 Task: For heading Arial with bold.  font size for heading22,  'Change the font style of data to'Arial Narrow.  and font size to 14,  Change the alignment of both headline & data to Align middle.  In the sheet  auditingDailySales_Analysis
Action: Mouse moved to (162, 178)
Screenshot: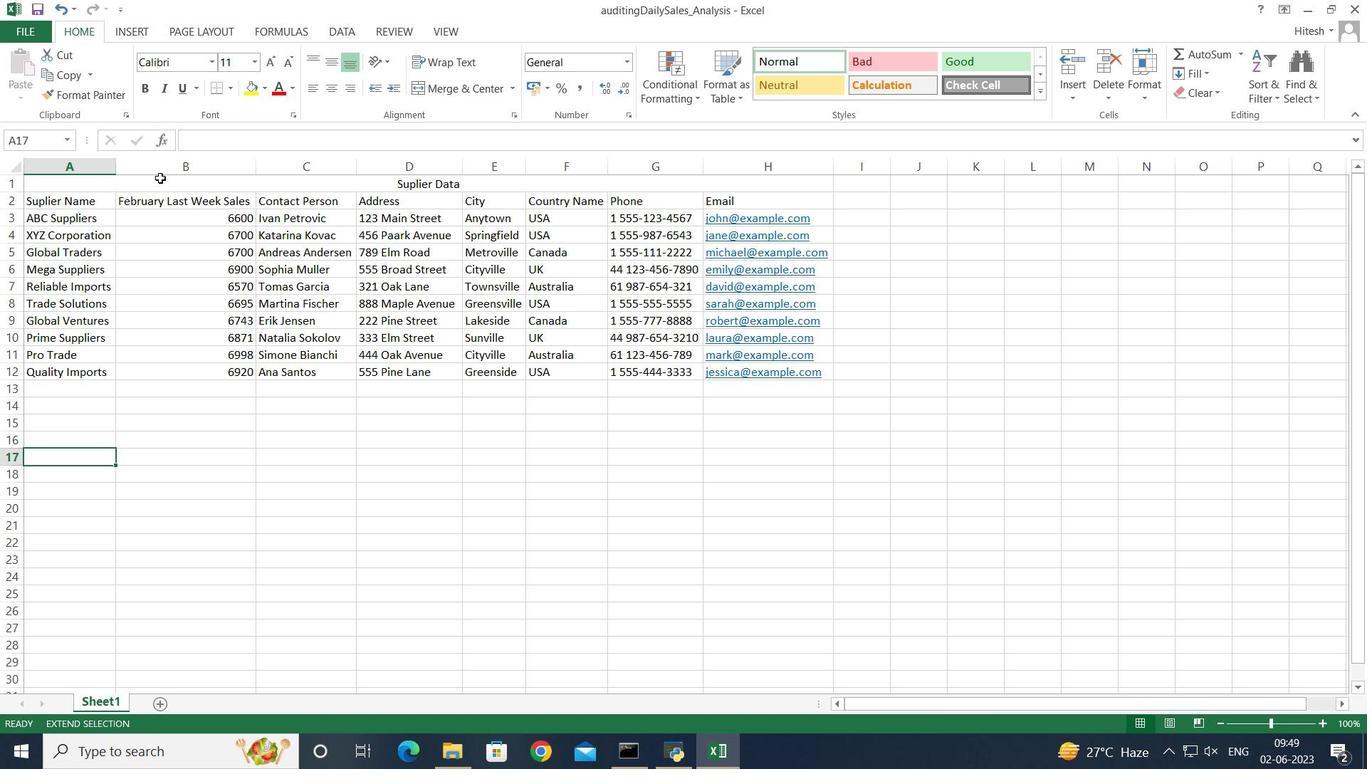 
Action: Mouse pressed left at (162, 178)
Screenshot: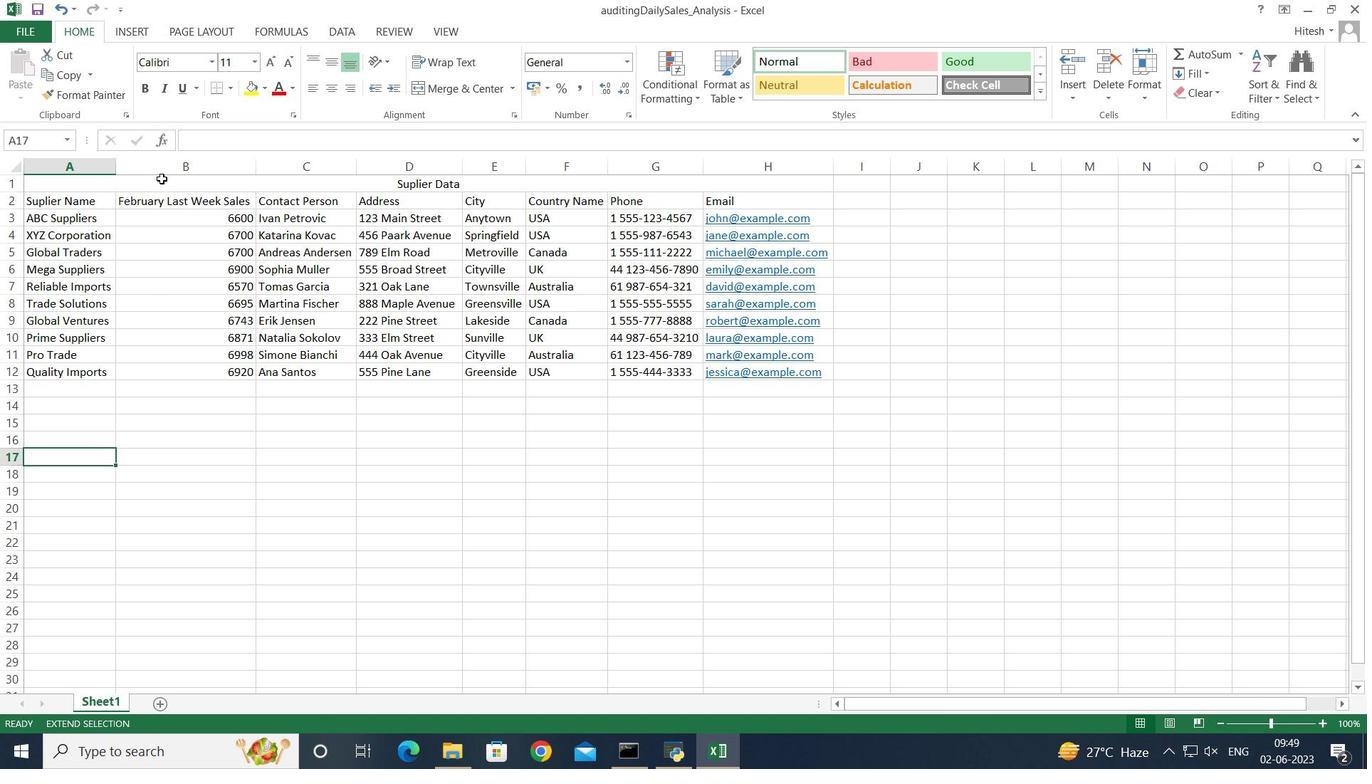 
Action: Mouse moved to (71, 463)
Screenshot: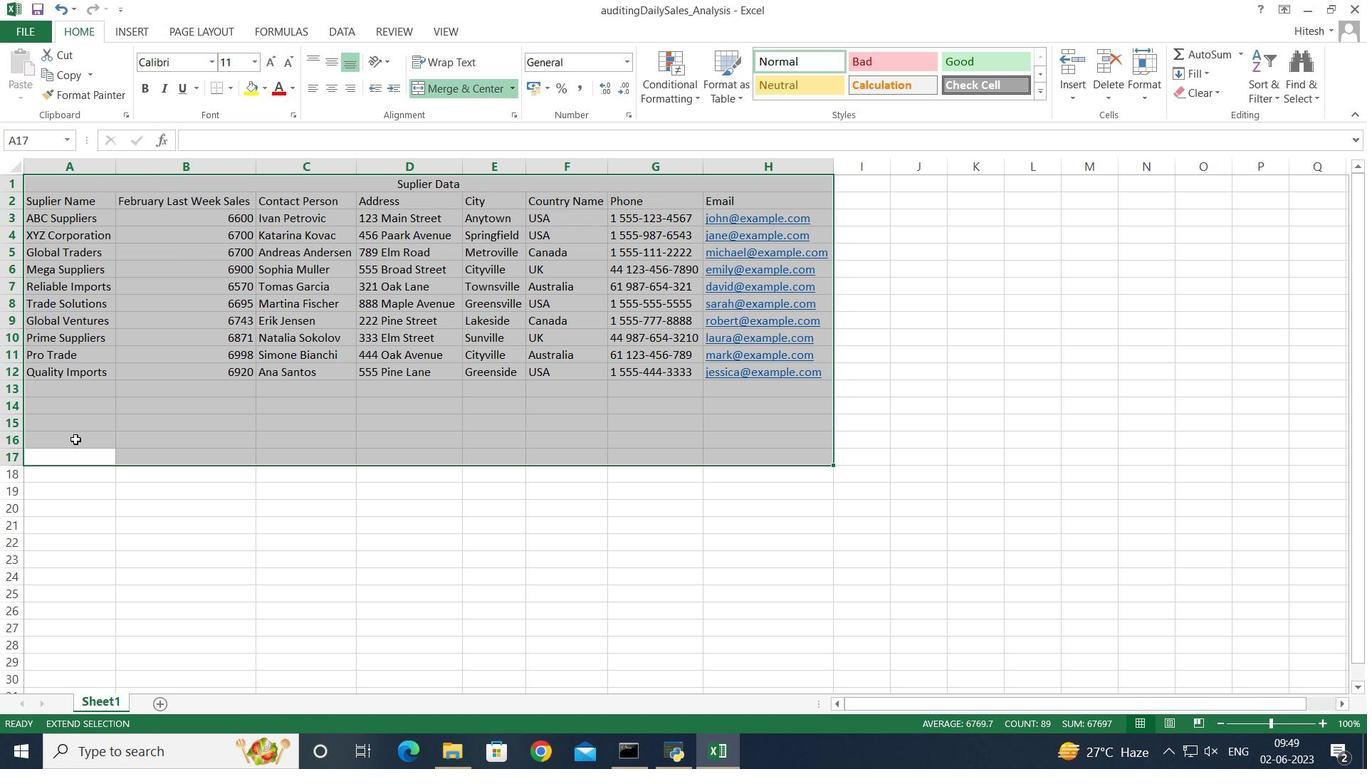 
Action: Mouse pressed left at (71, 463)
Screenshot: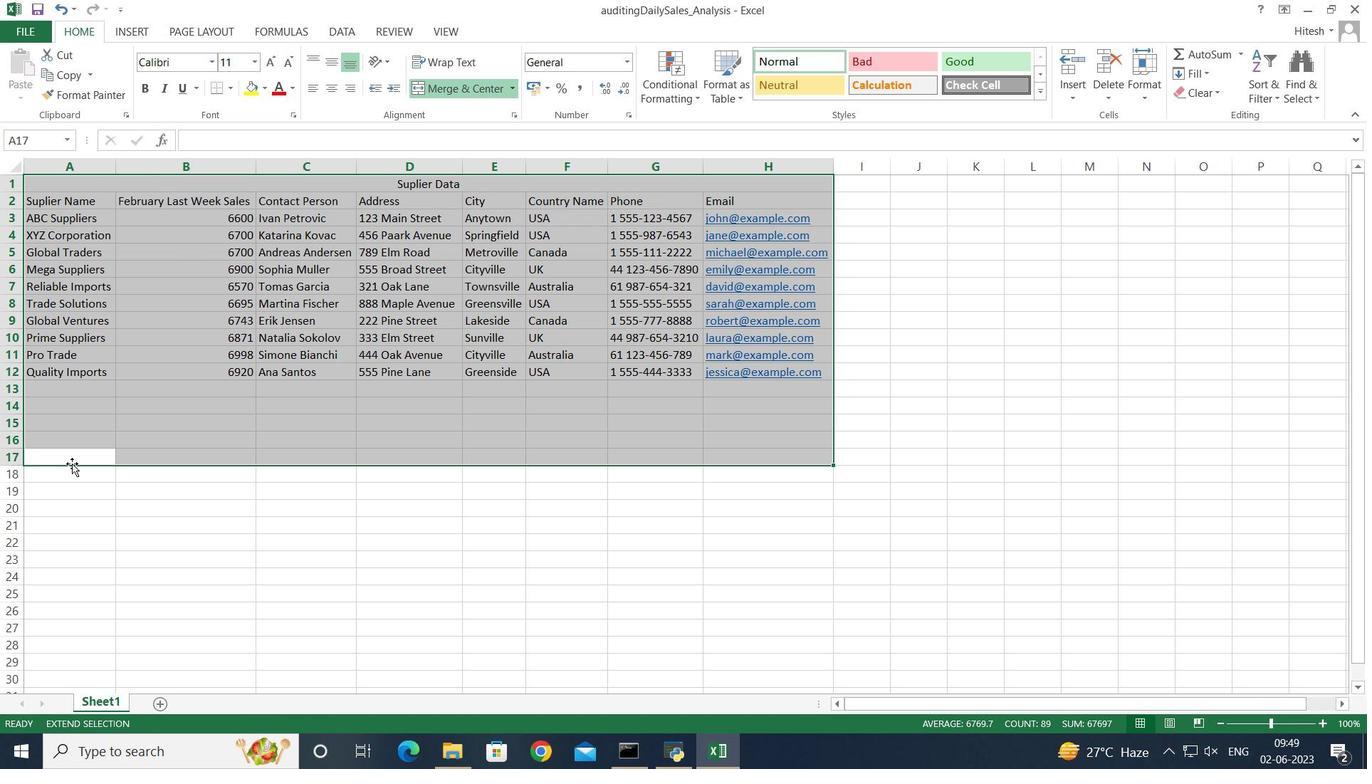 
Action: Key pressed p<Key.backspace>
Screenshot: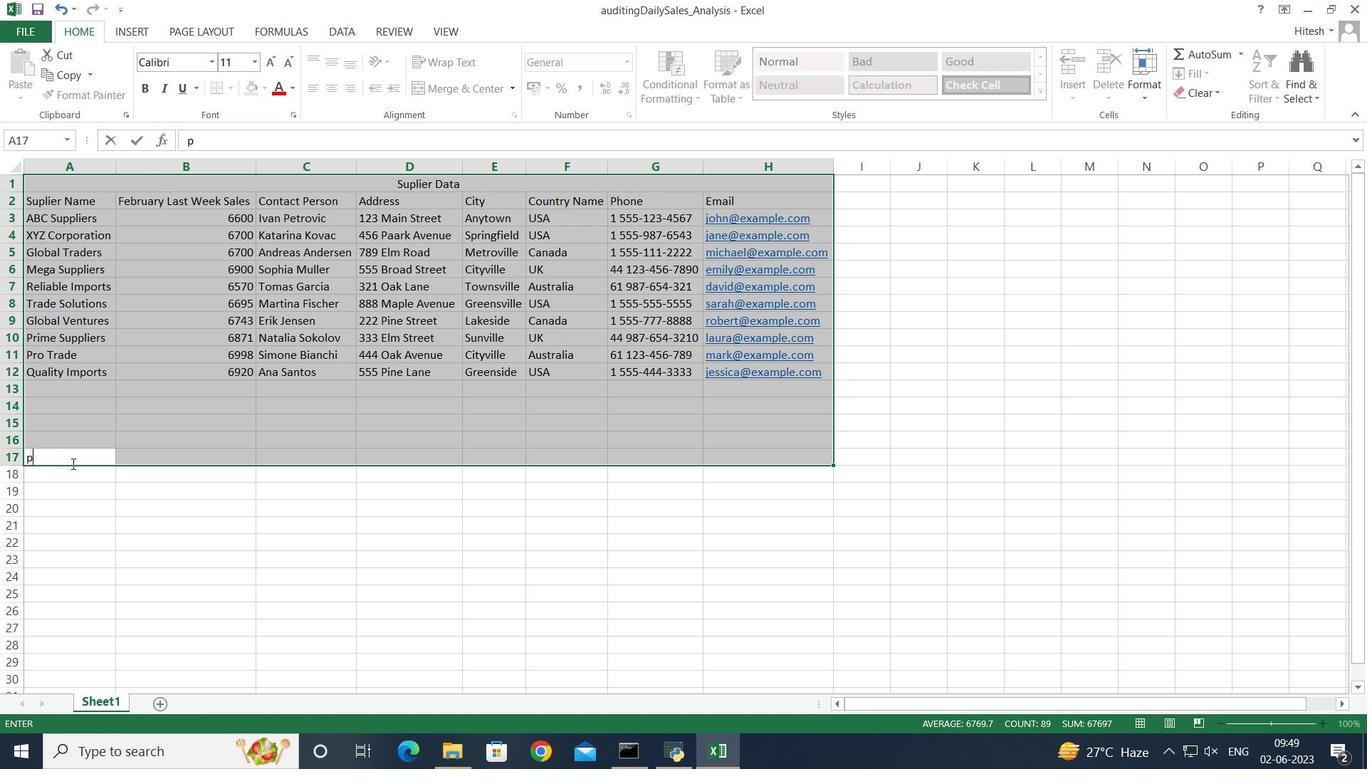 
Action: Mouse moved to (116, 524)
Screenshot: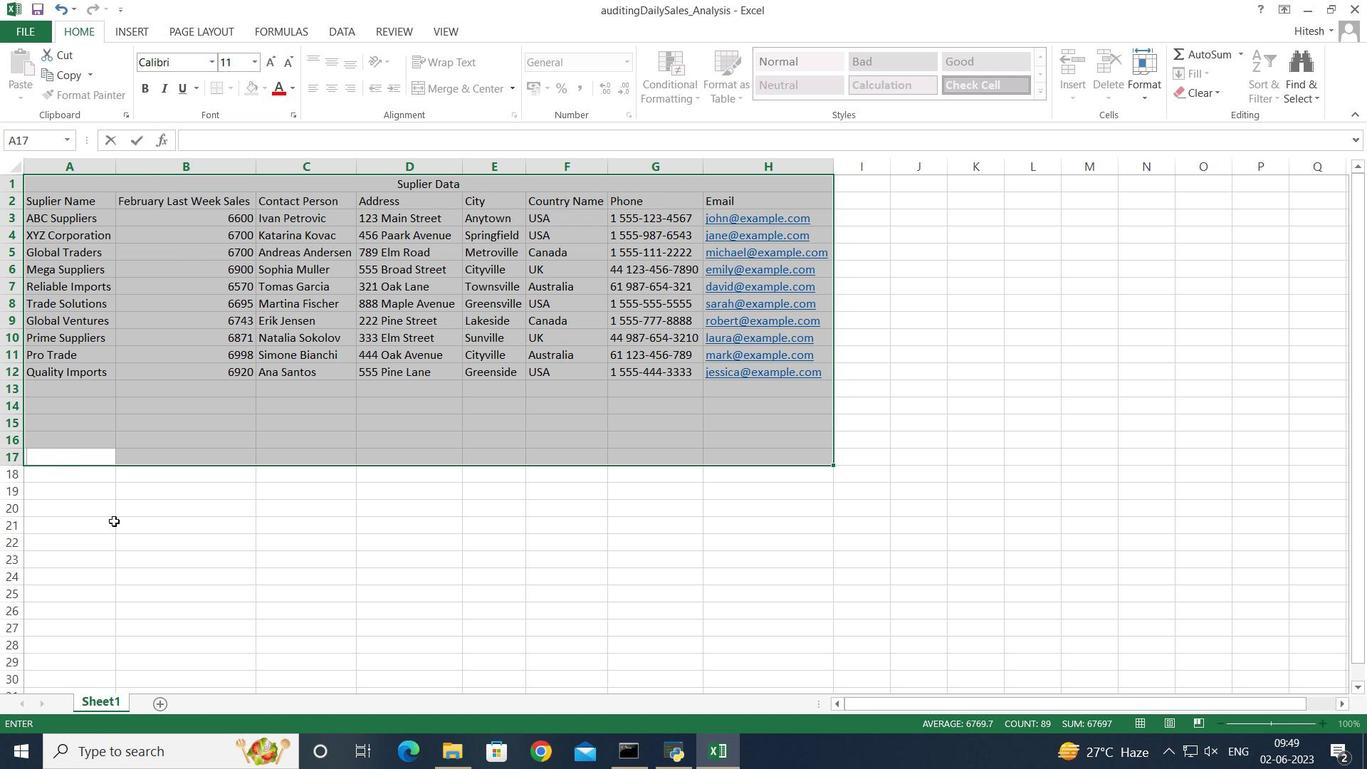 
Action: Mouse pressed left at (116, 524)
Screenshot: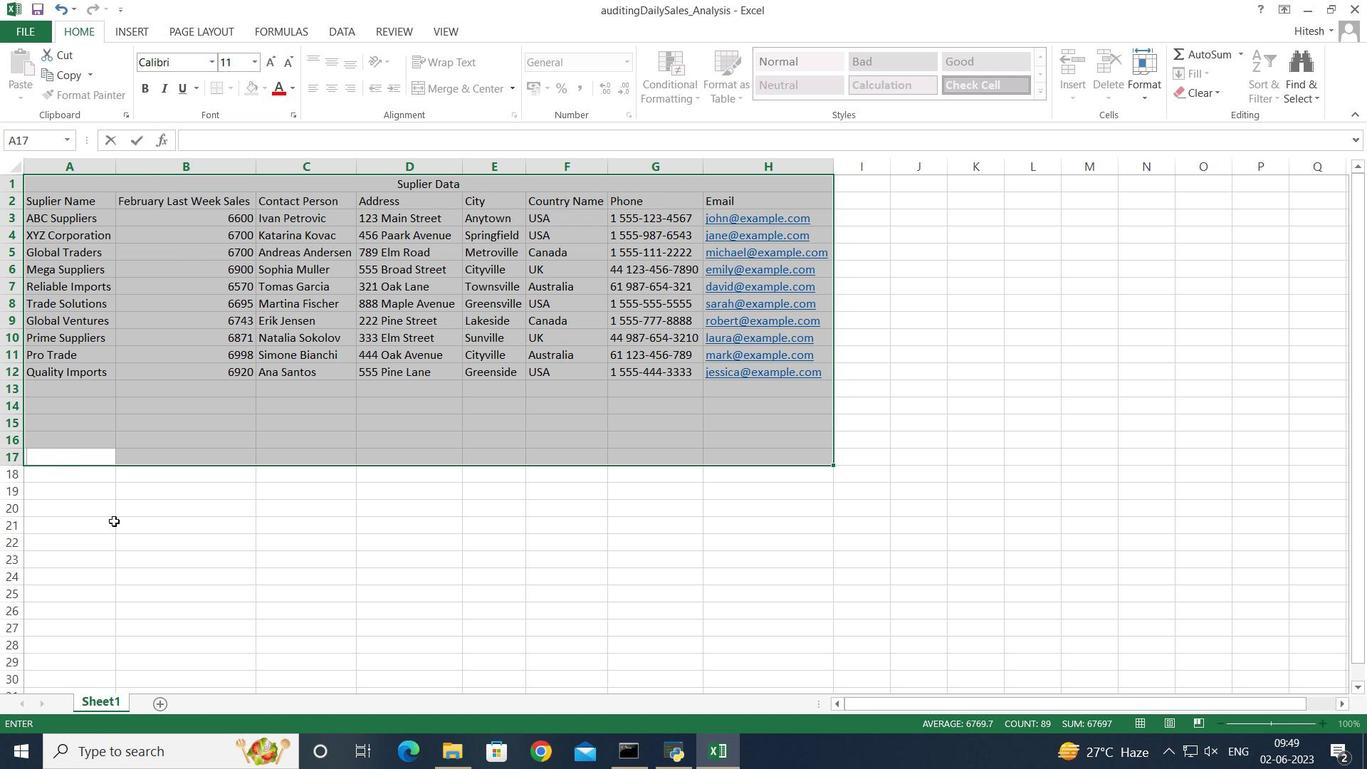 
Action: Mouse moved to (136, 421)
Screenshot: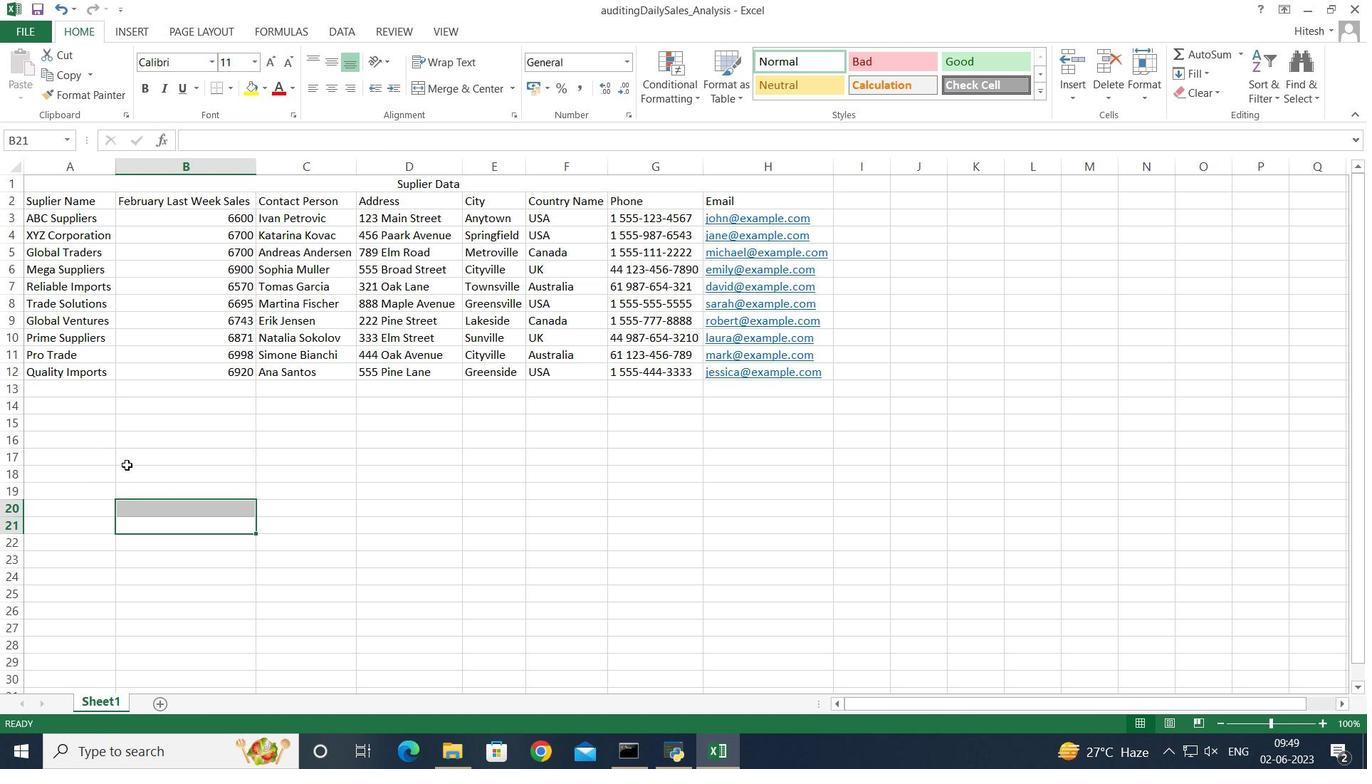 
Action: Mouse pressed left at (136, 421)
Screenshot: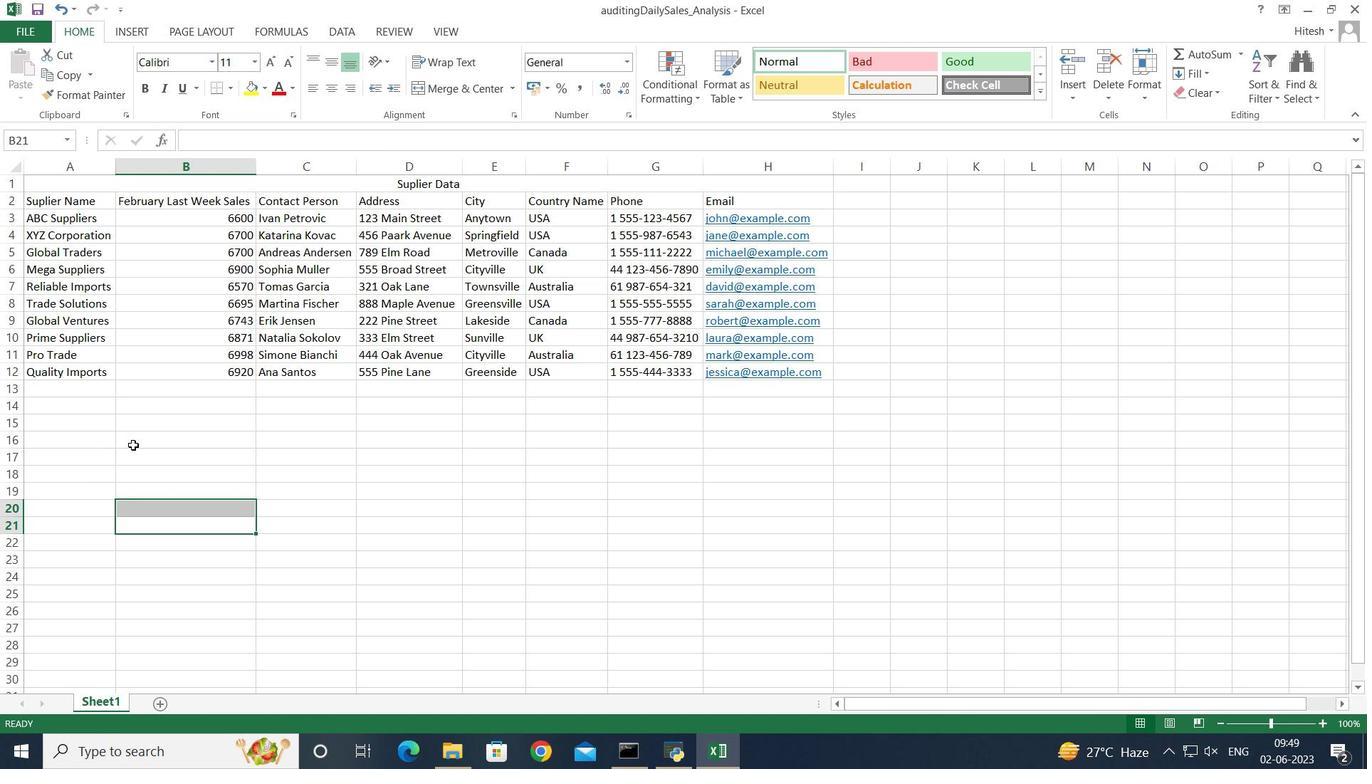 
Action: Mouse moved to (113, 185)
Screenshot: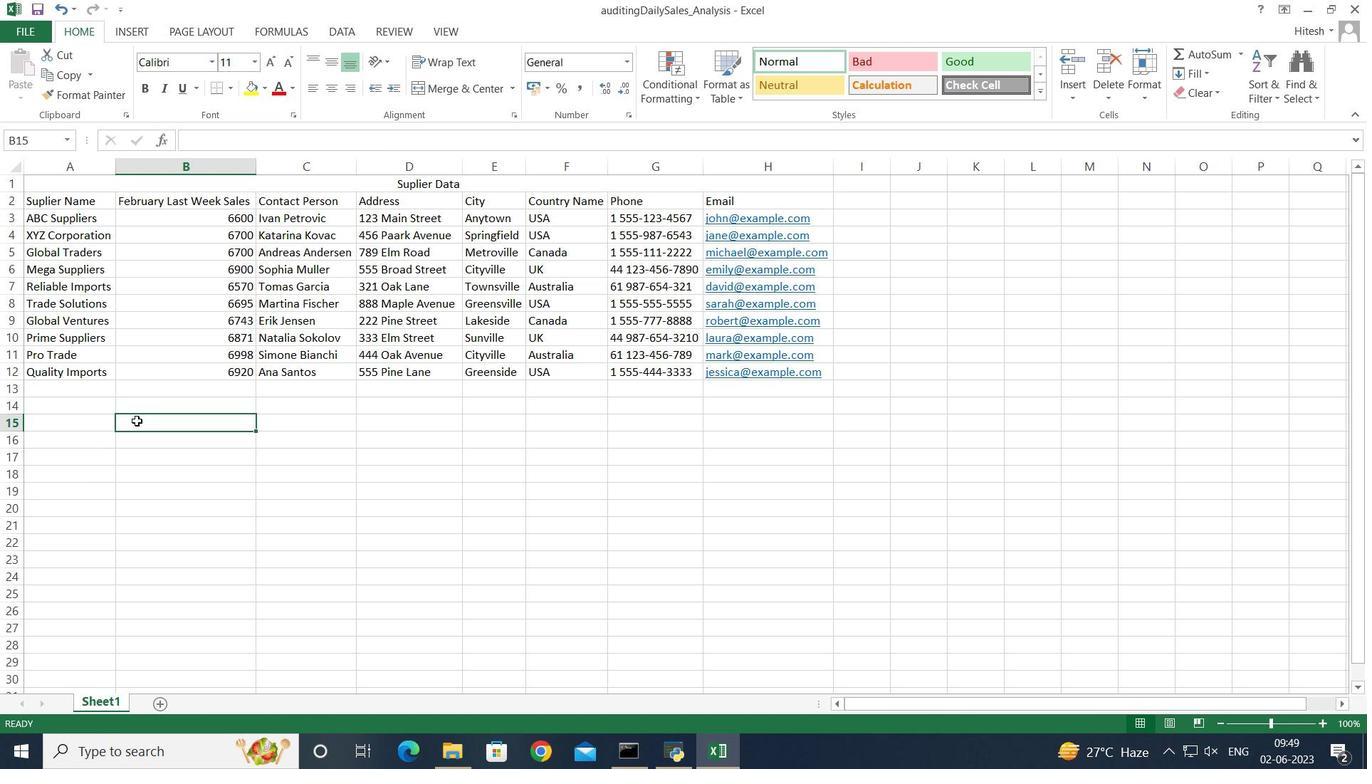 
Action: Mouse pressed left at (113, 185)
Screenshot: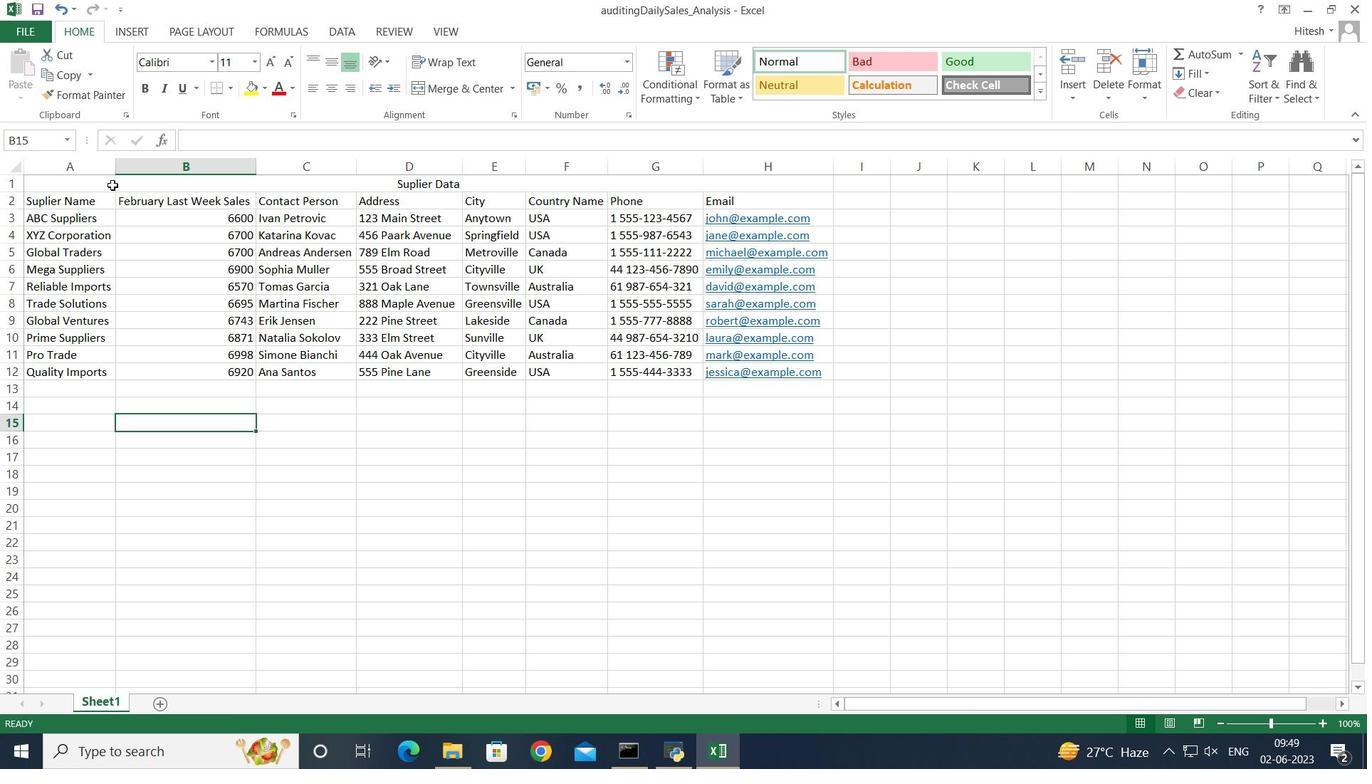 
Action: Mouse moved to (211, 61)
Screenshot: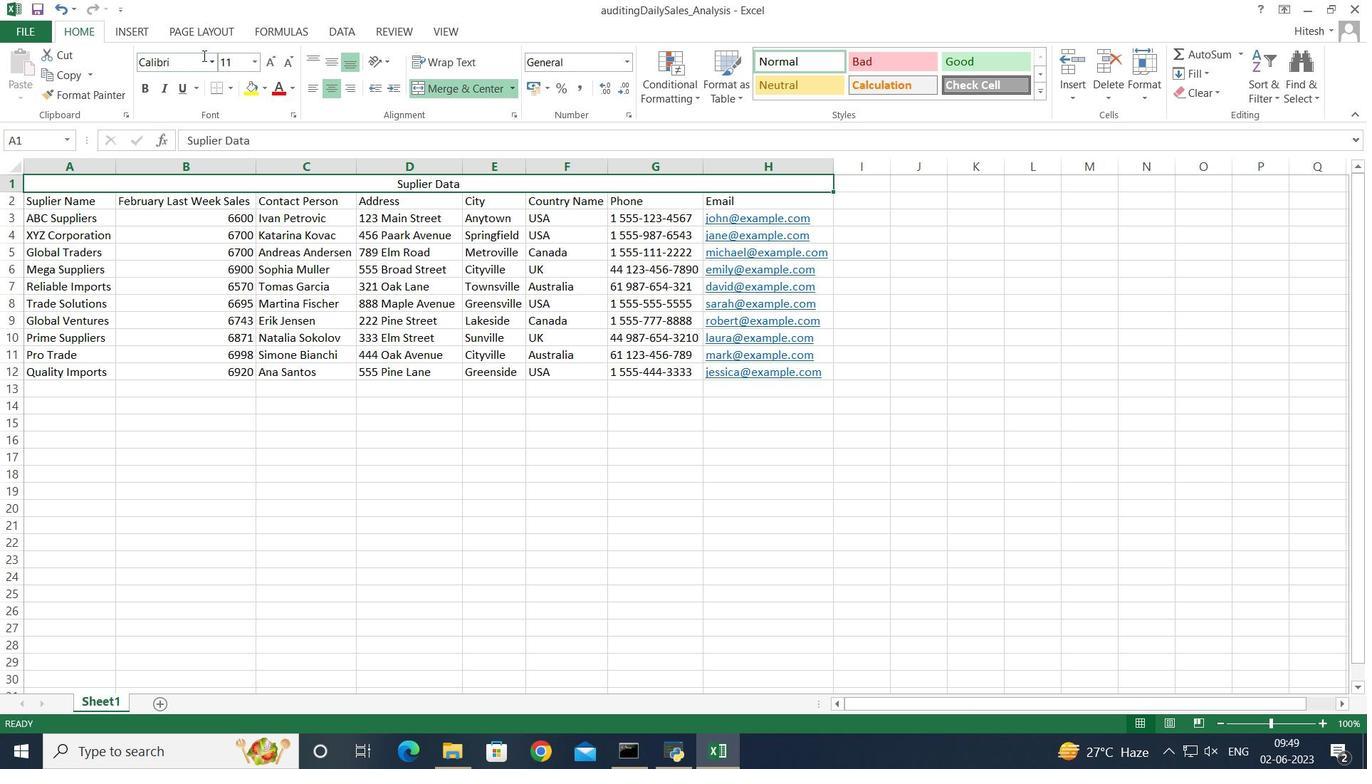 
Action: Mouse pressed left at (211, 61)
Screenshot: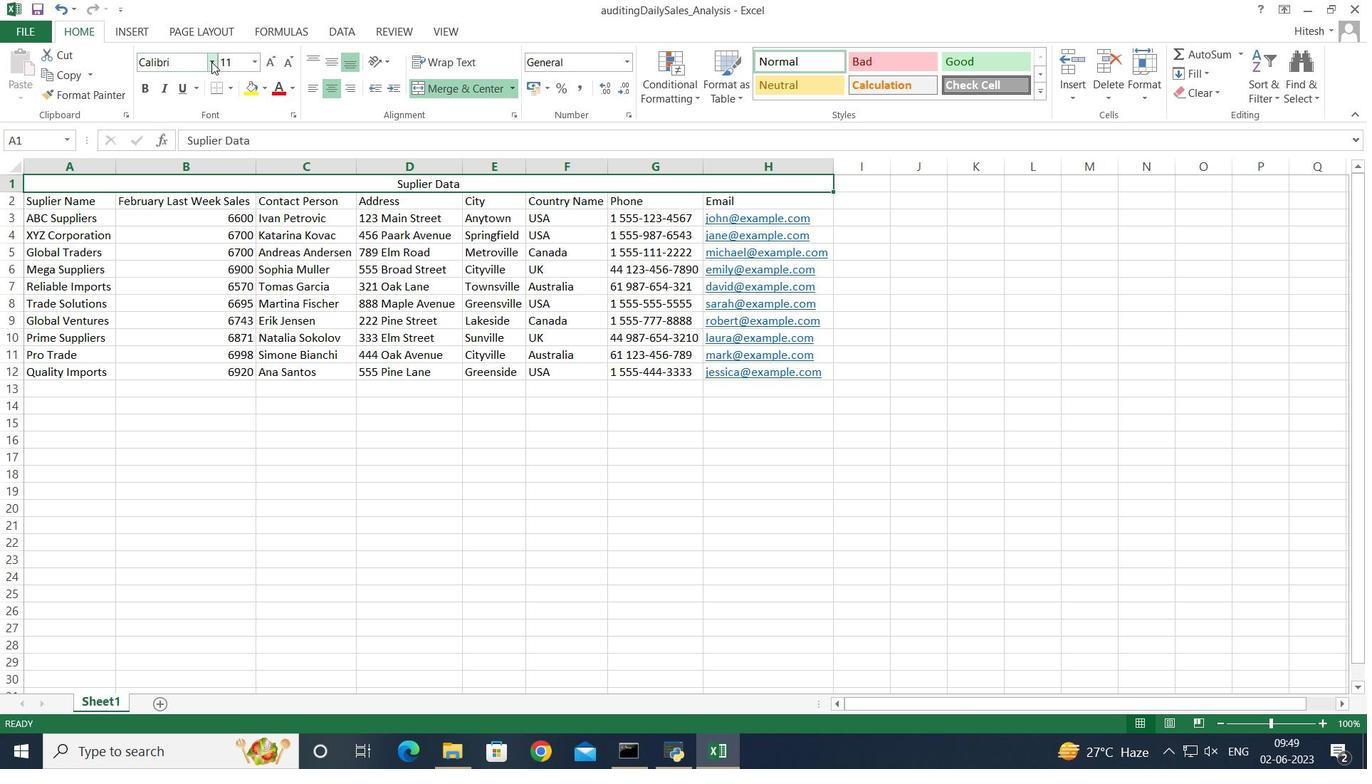 
Action: Mouse moved to (204, 208)
Screenshot: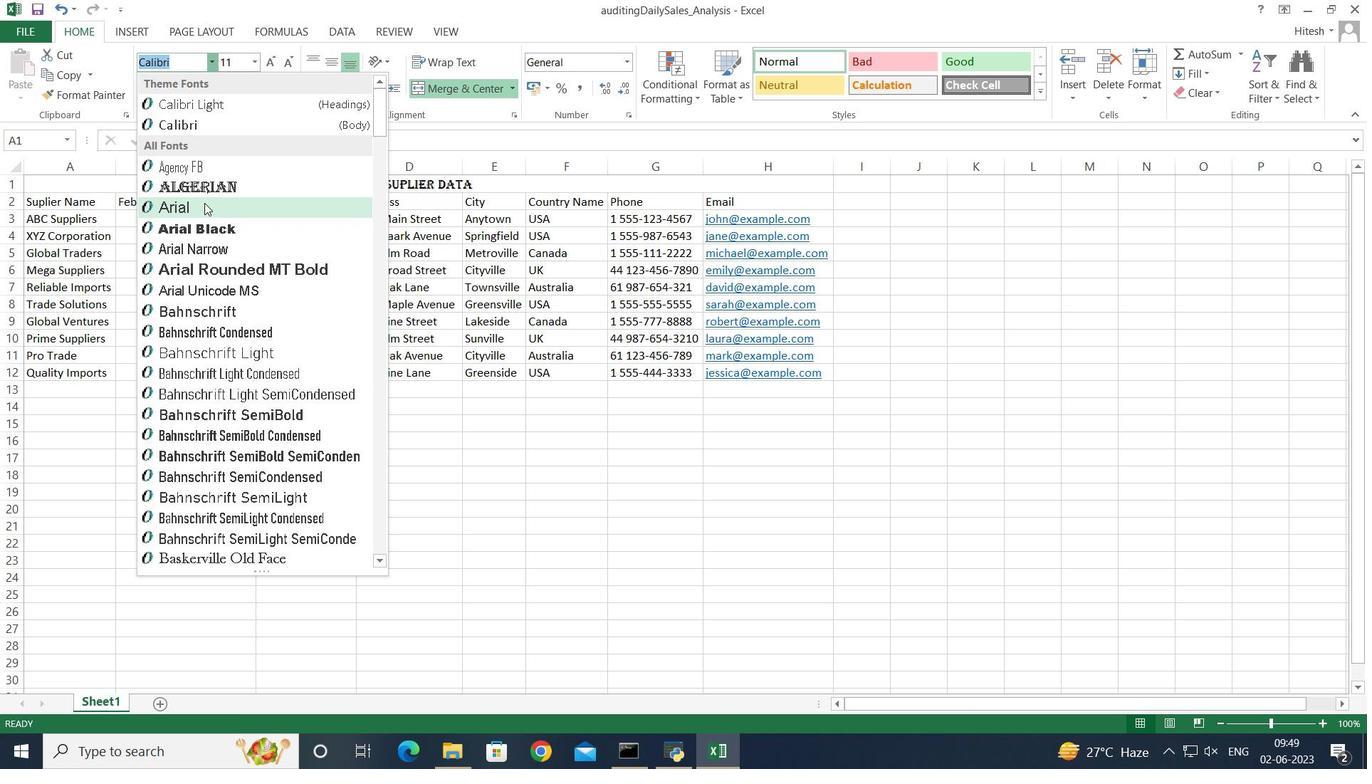
Action: Mouse pressed left at (204, 208)
Screenshot: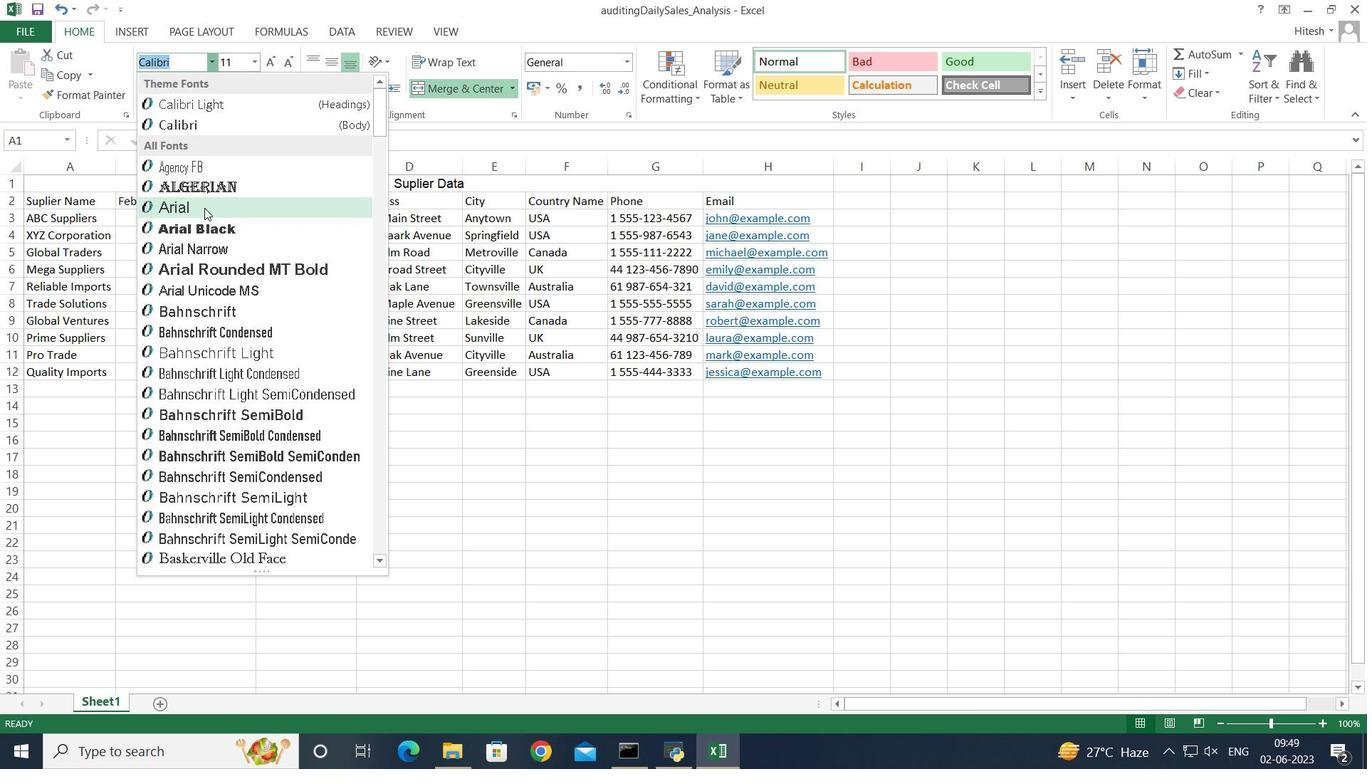 
Action: Mouse moved to (147, 85)
Screenshot: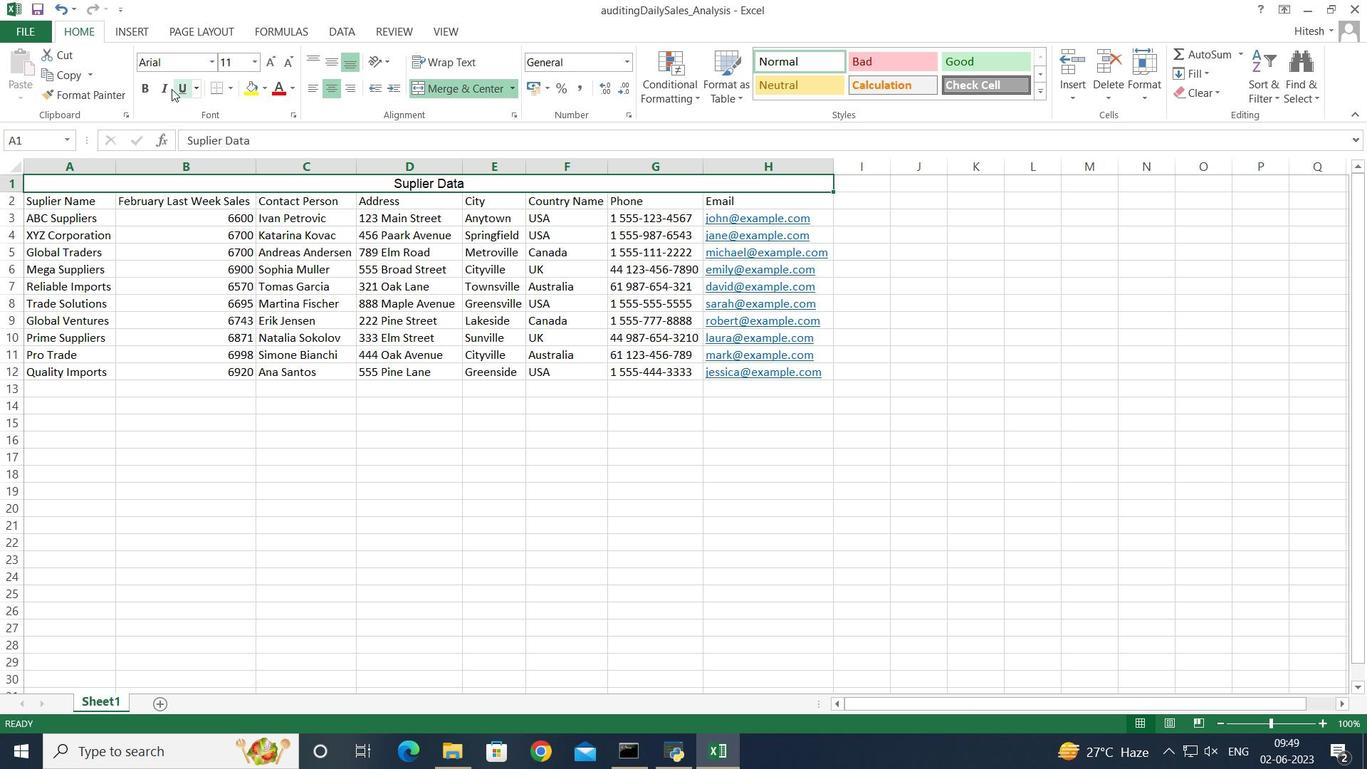 
Action: Mouse pressed left at (147, 85)
Screenshot: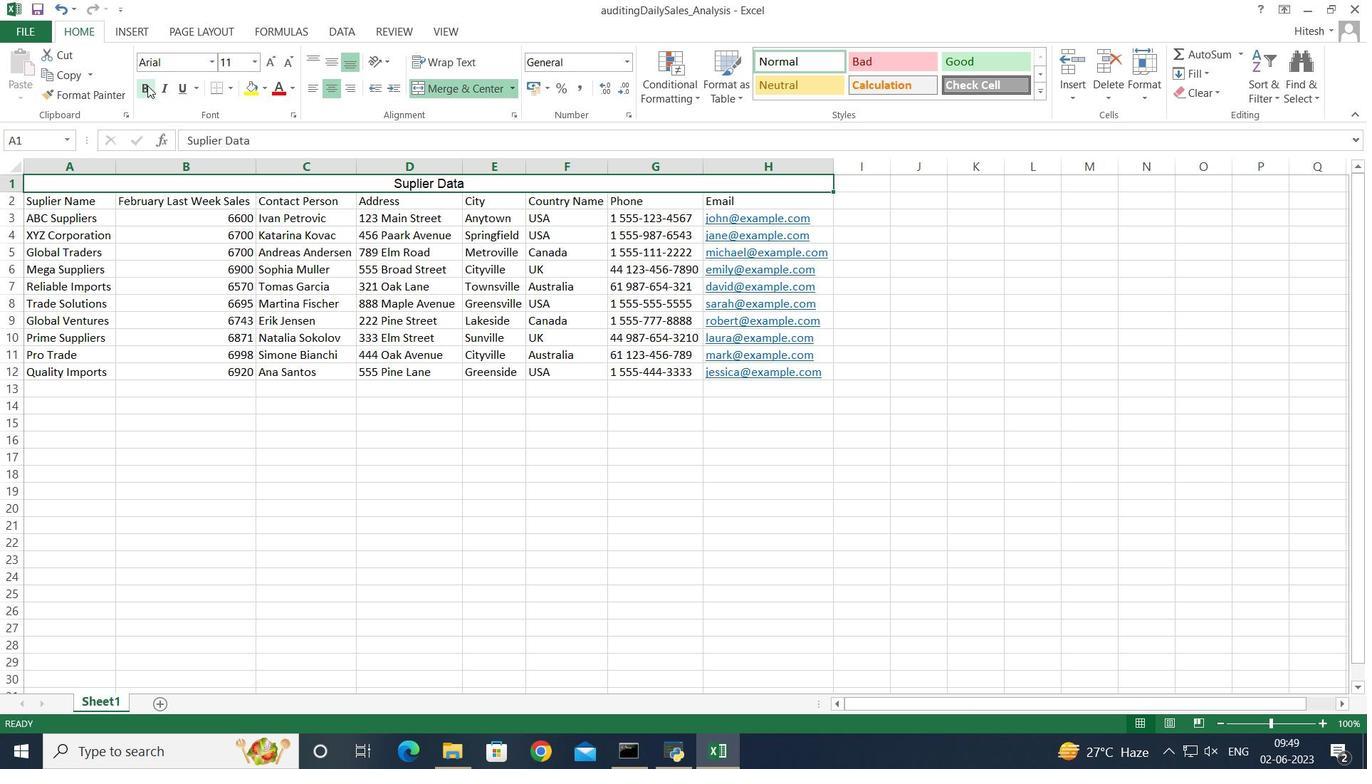 
Action: Mouse moved to (258, 64)
Screenshot: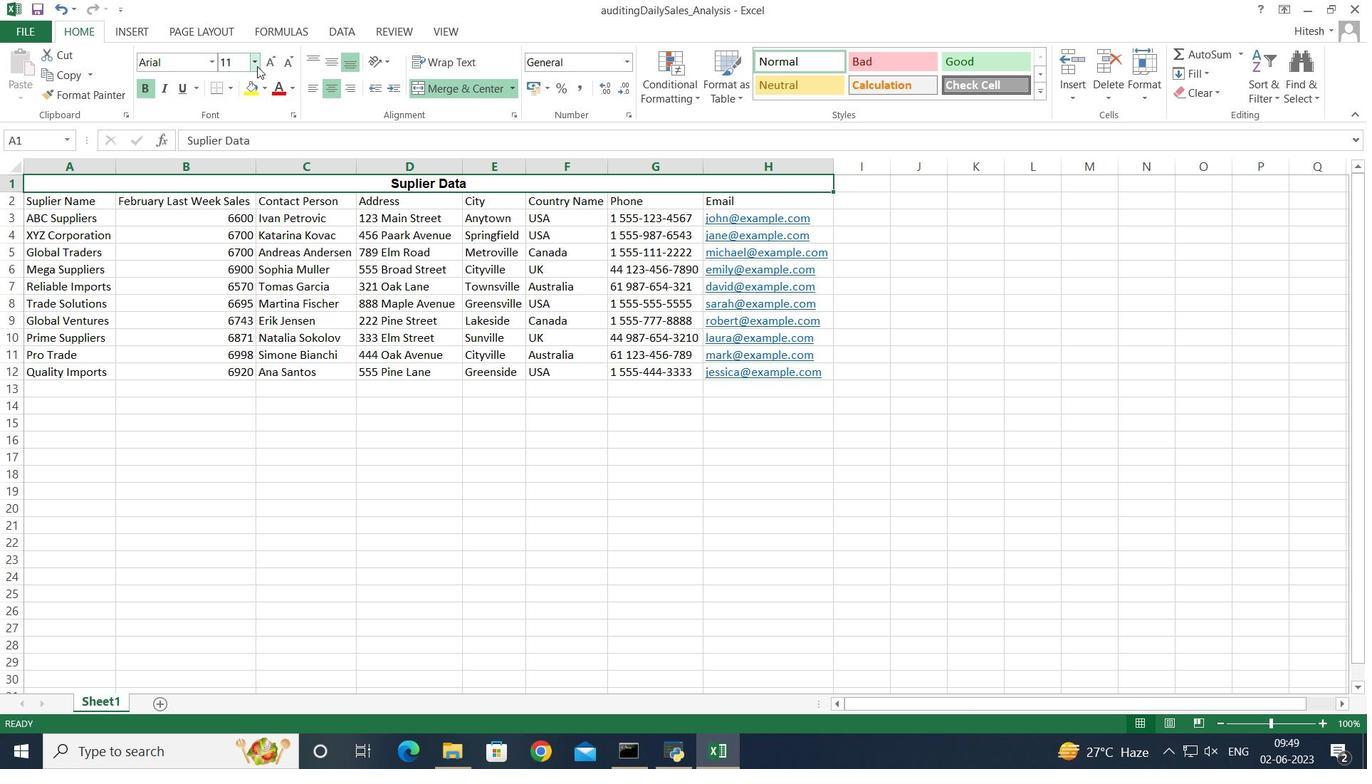 
Action: Mouse pressed left at (258, 64)
Screenshot: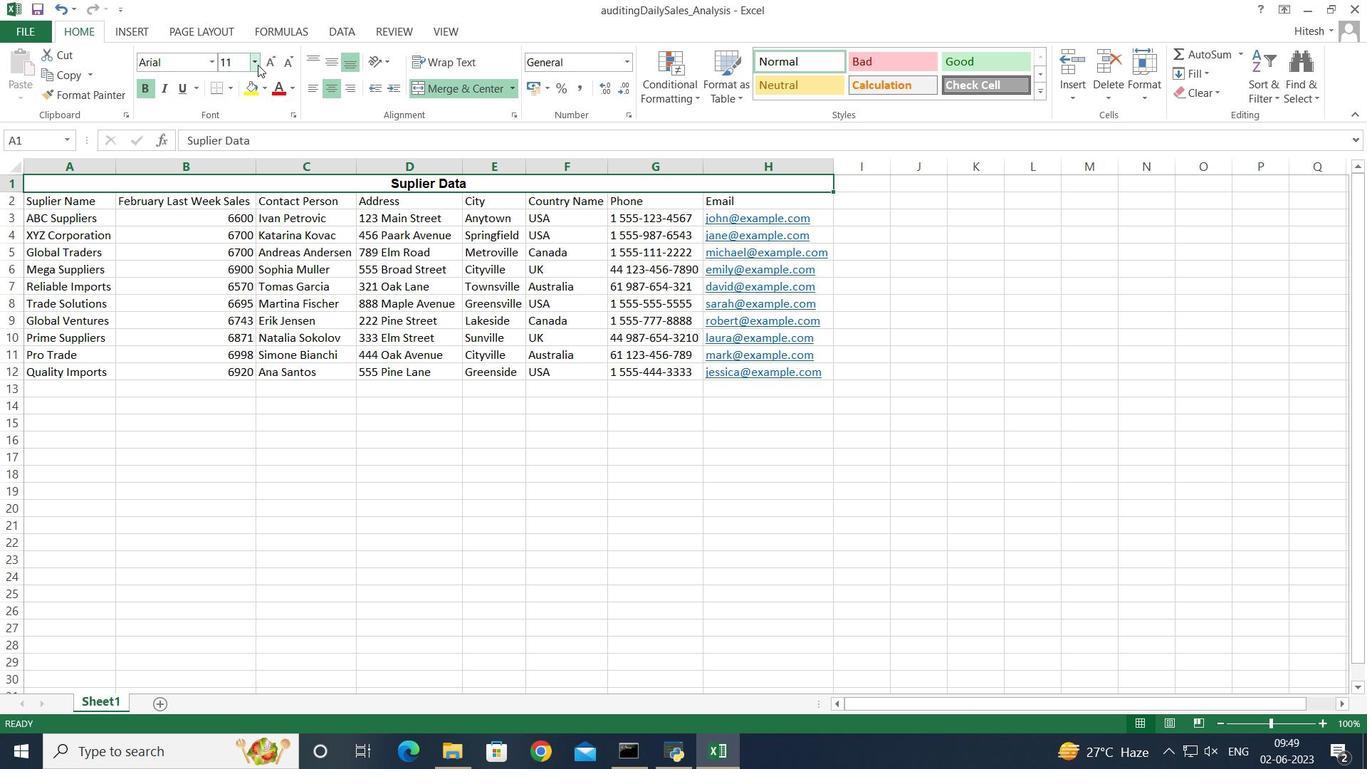 
Action: Mouse moved to (225, 228)
Screenshot: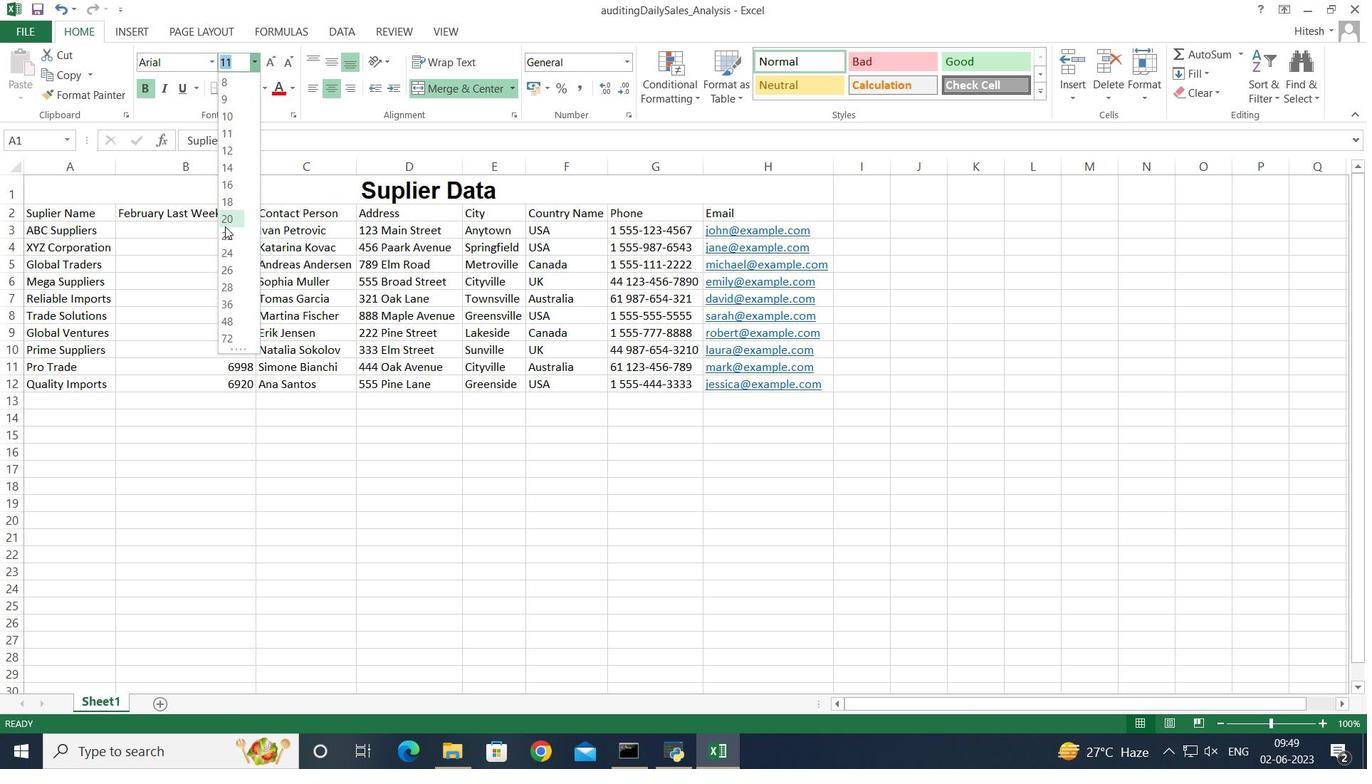 
Action: Mouse pressed left at (225, 228)
Screenshot: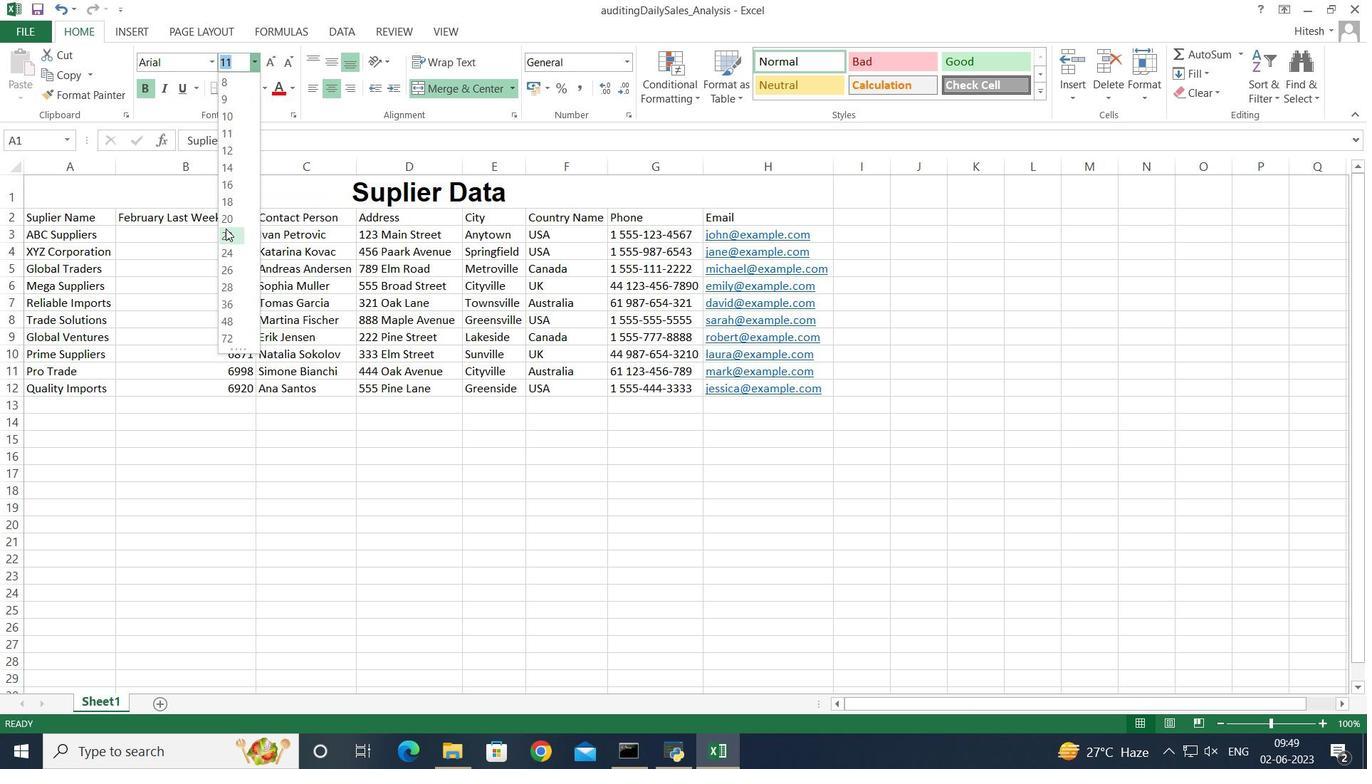 
Action: Mouse moved to (124, 420)
Screenshot: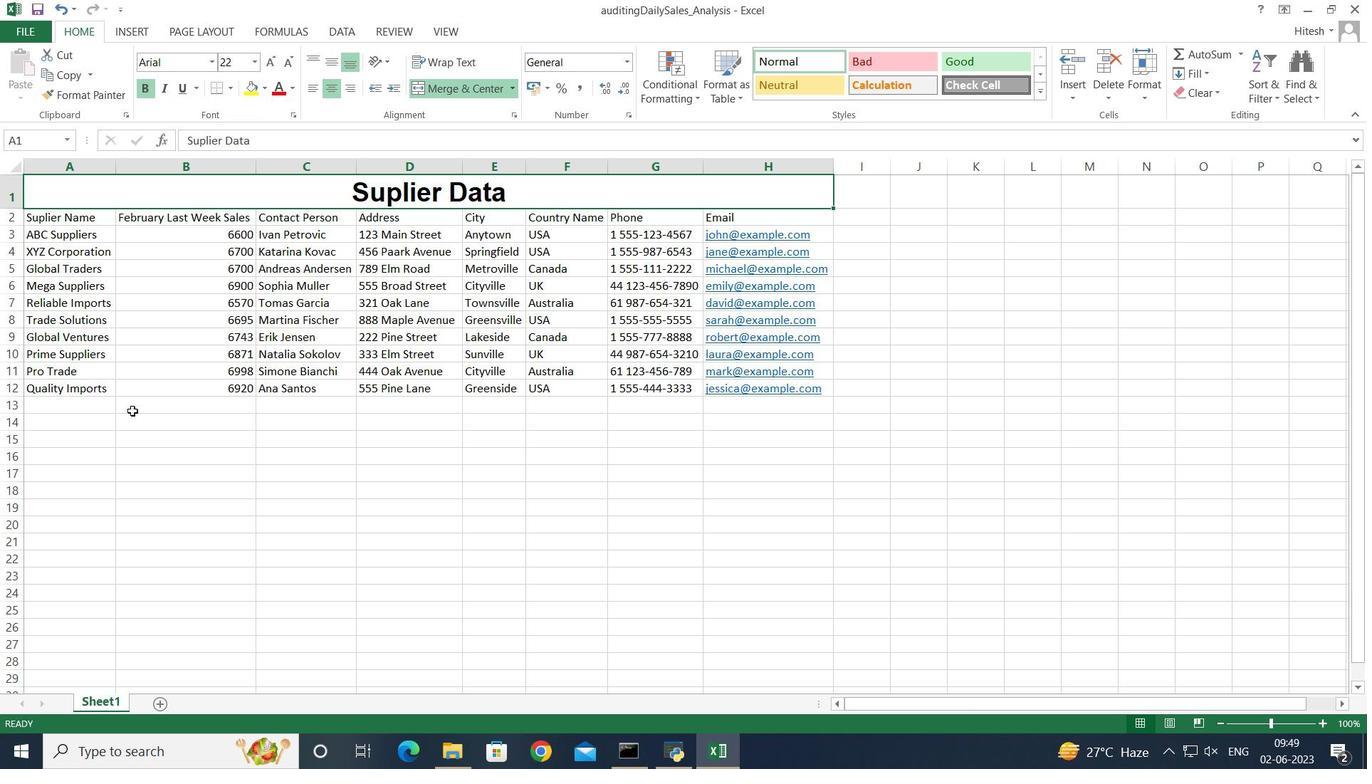 
Action: Mouse pressed left at (124, 420)
Screenshot: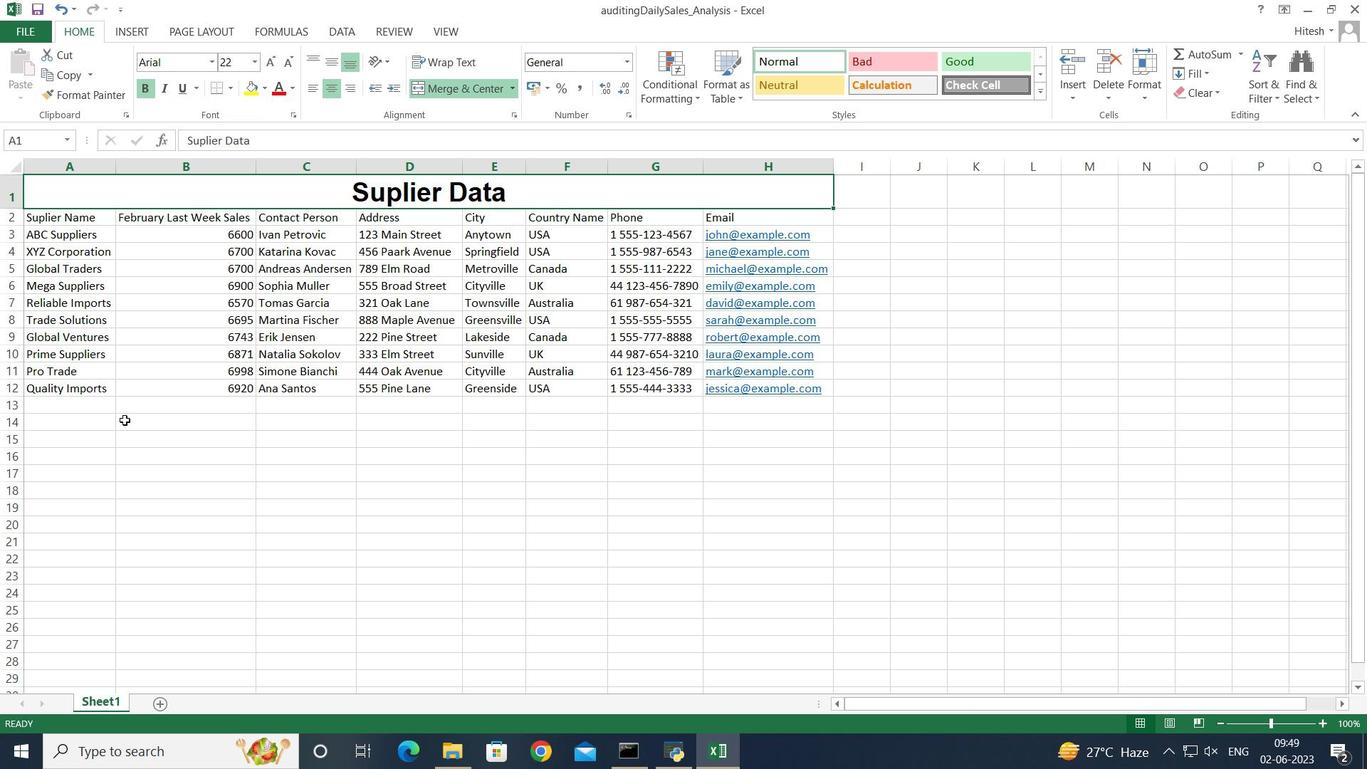 
Action: Mouse moved to (75, 219)
Screenshot: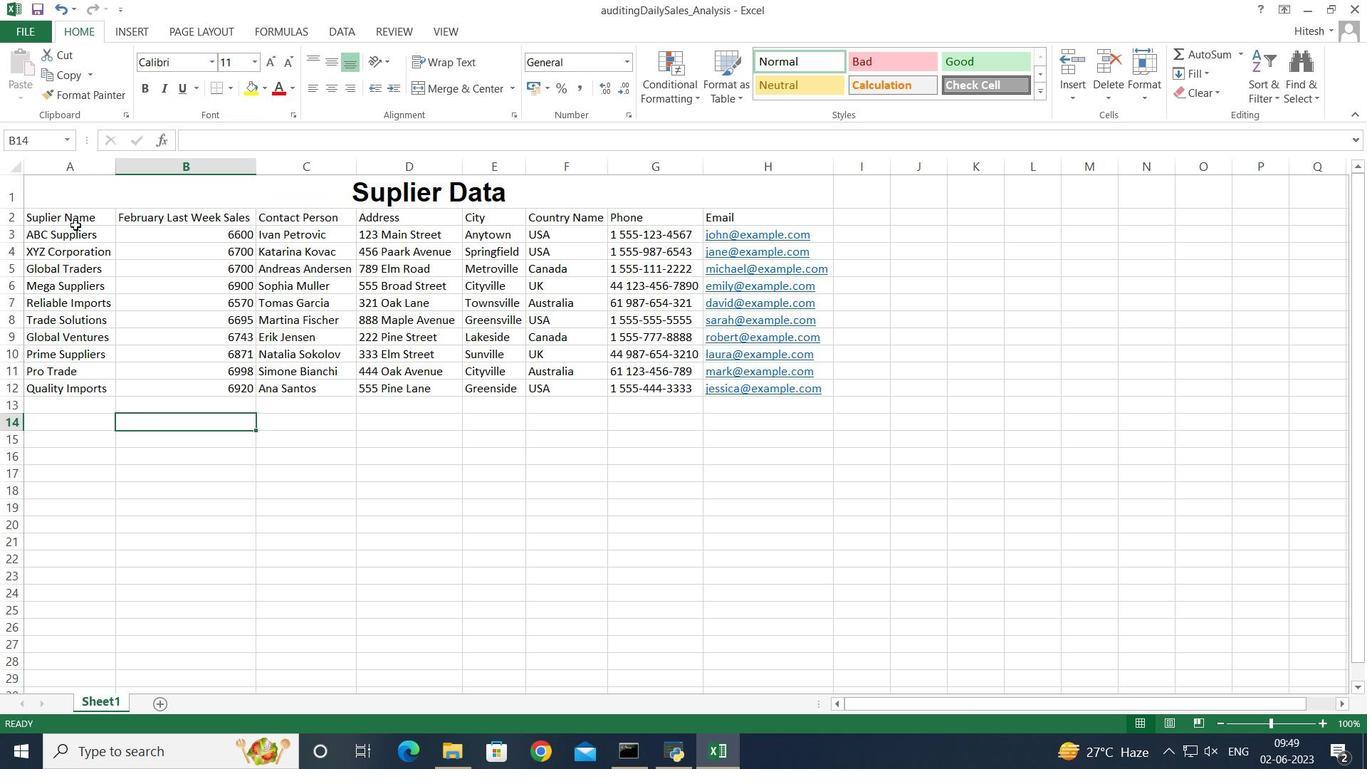 
Action: Mouse pressed left at (75, 219)
Screenshot: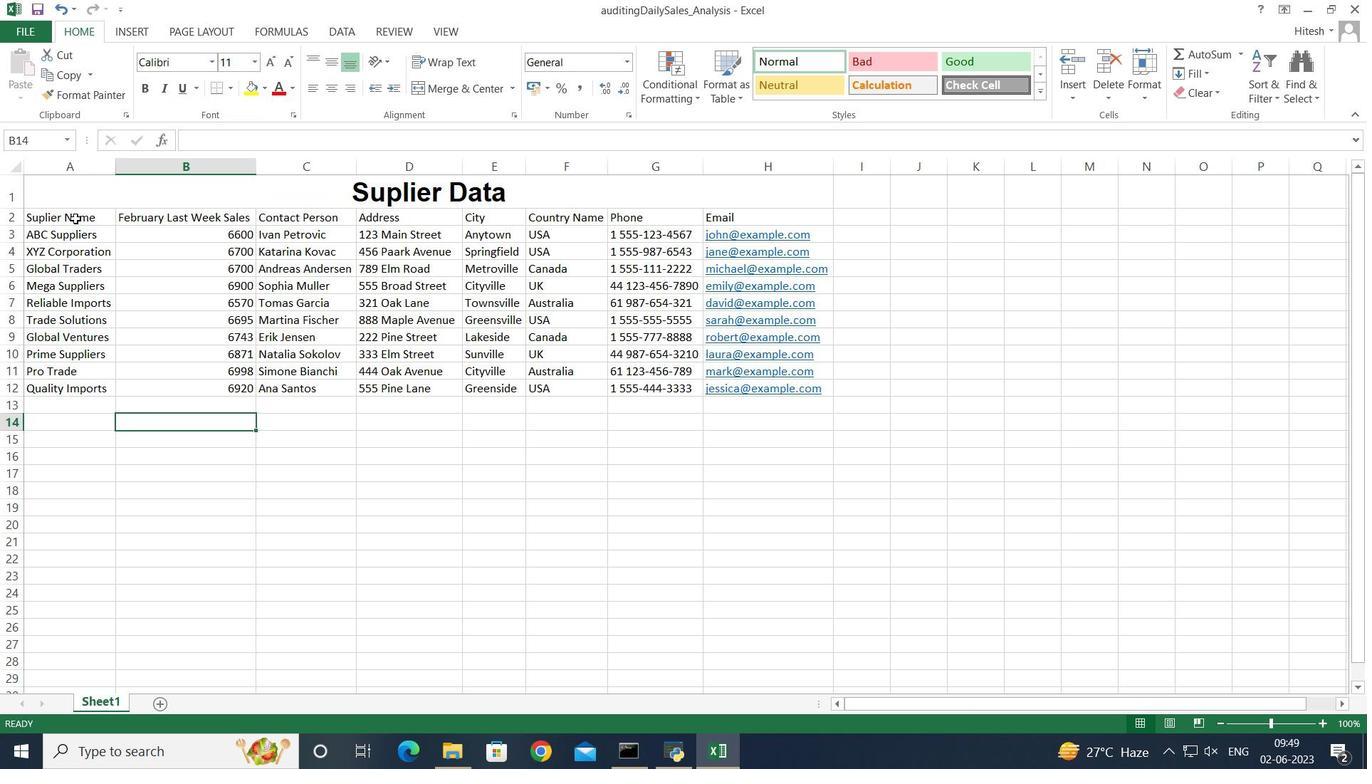 
Action: Key pressed <Key.shift><Key.right><Key.right><Key.right><Key.right><Key.right><Key.right><Key.right><Key.down><Key.down><Key.down><Key.down><Key.down><Key.down><Key.down><Key.down><Key.down><Key.down>
Screenshot: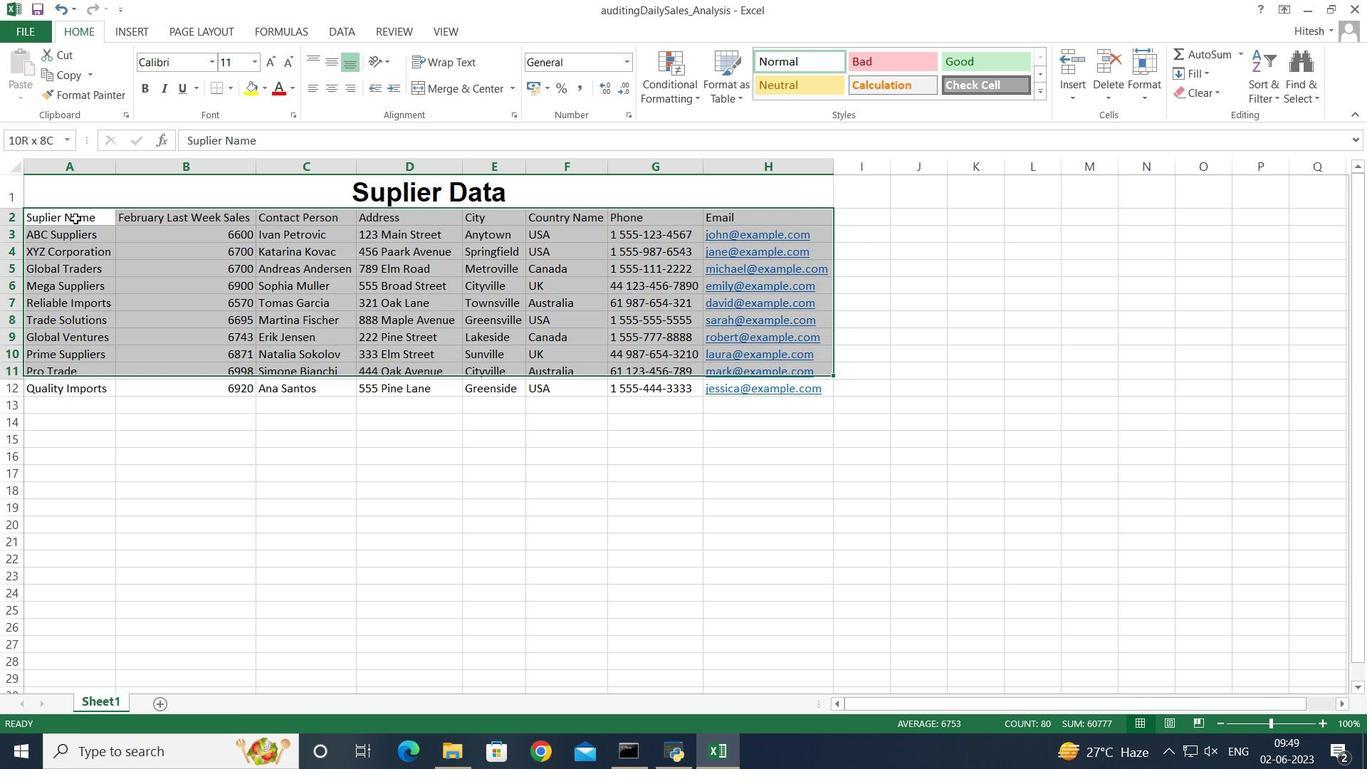
Action: Mouse moved to (207, 64)
Screenshot: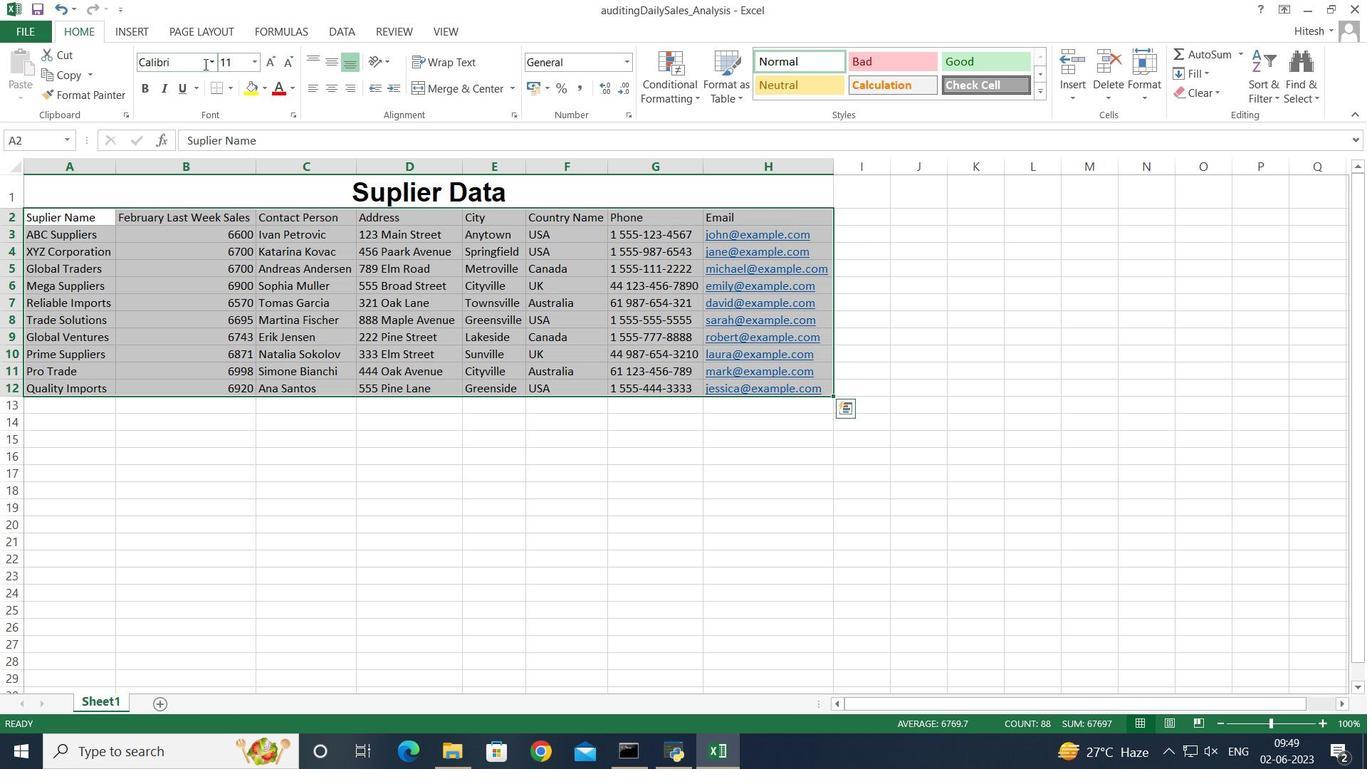 
Action: Mouse pressed left at (207, 64)
Screenshot: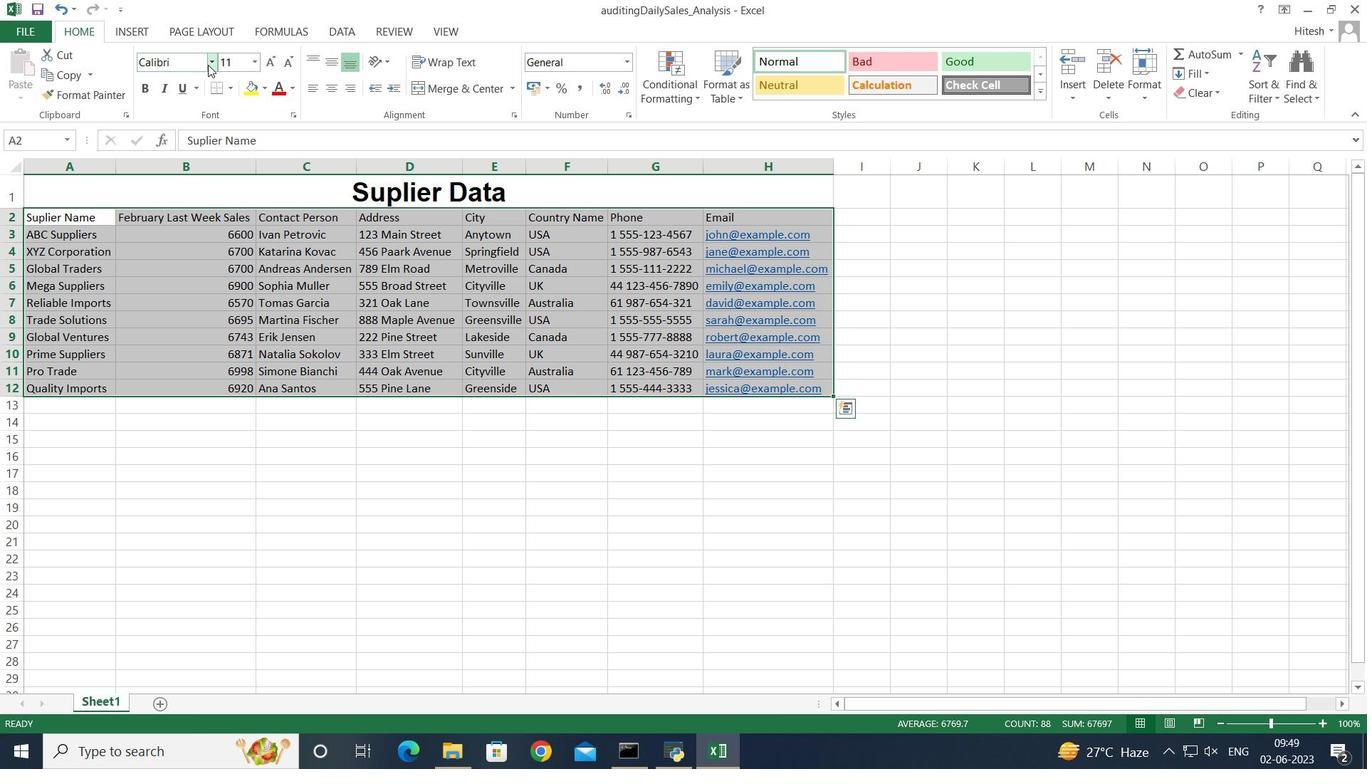 
Action: Mouse moved to (215, 242)
Screenshot: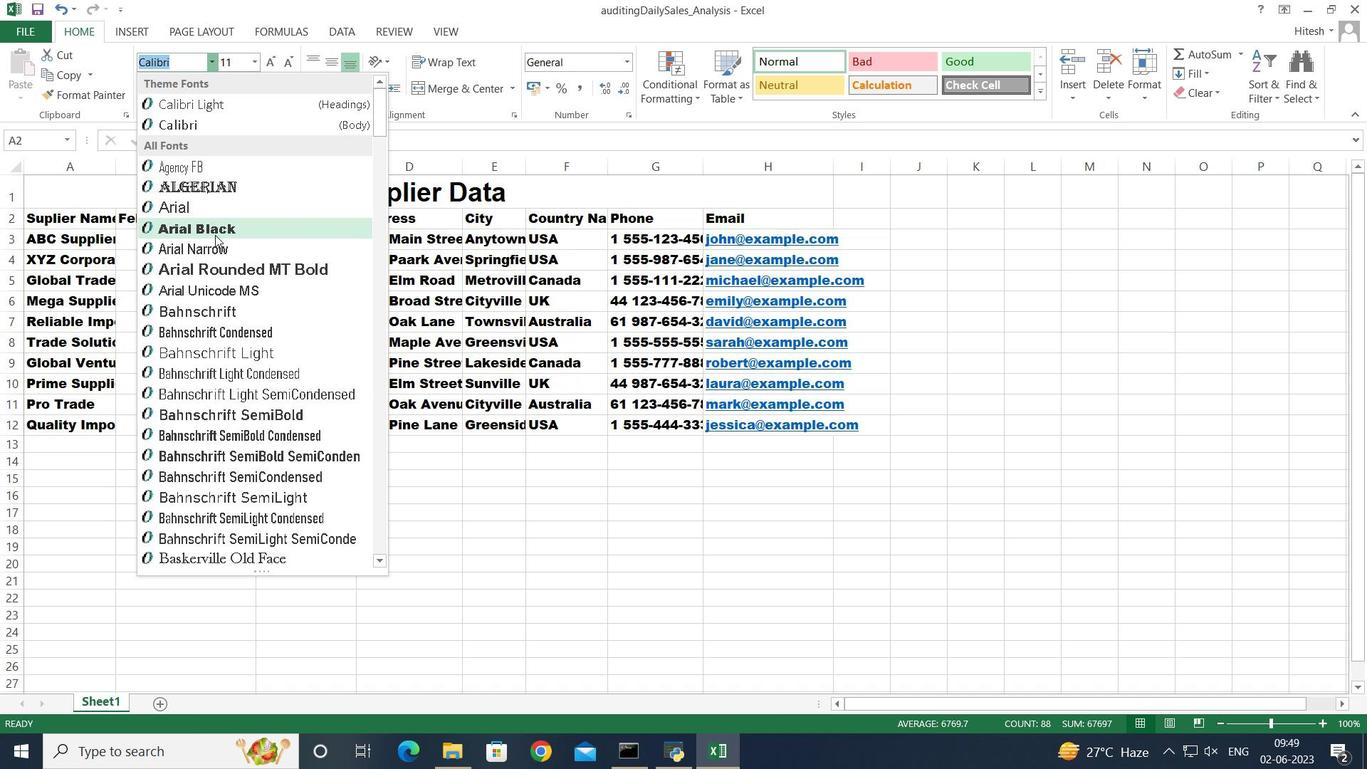 
Action: Mouse pressed left at (215, 242)
Screenshot: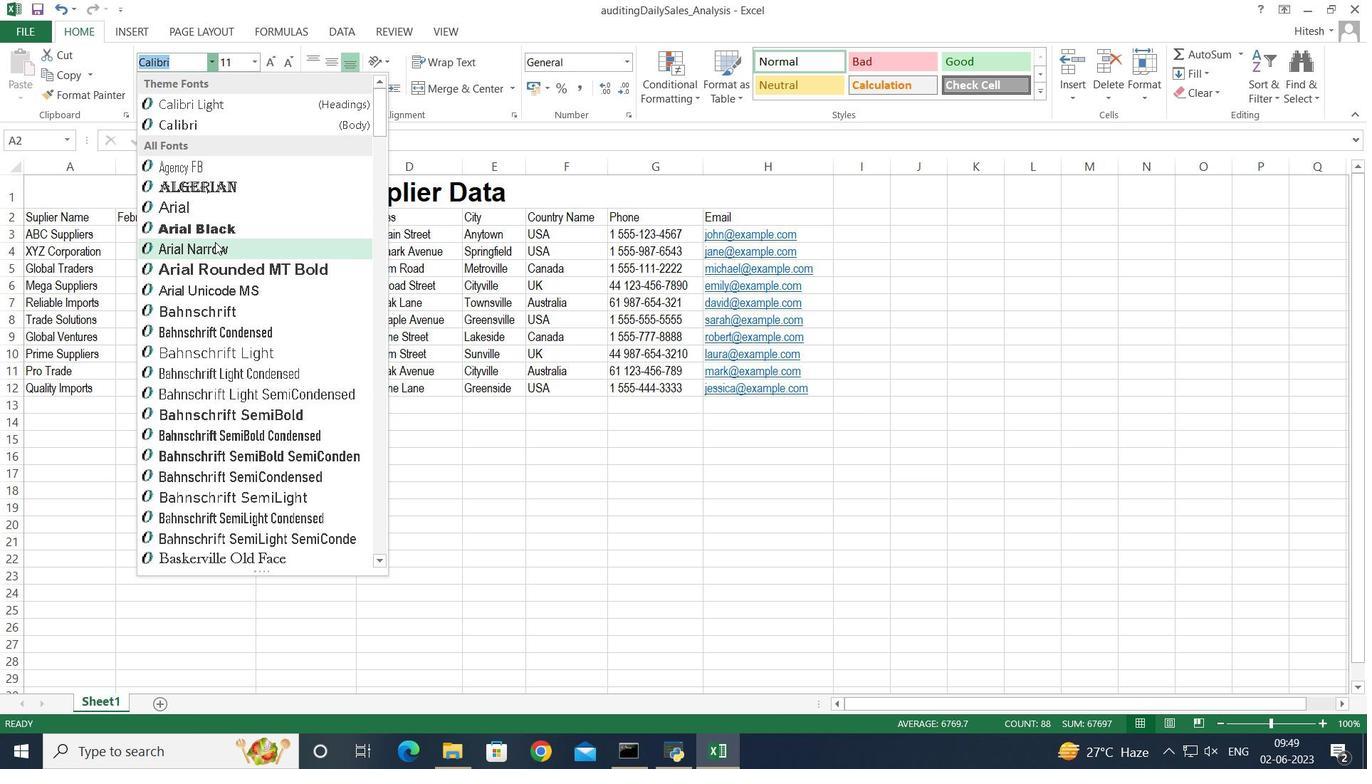 
Action: Mouse moved to (255, 65)
Screenshot: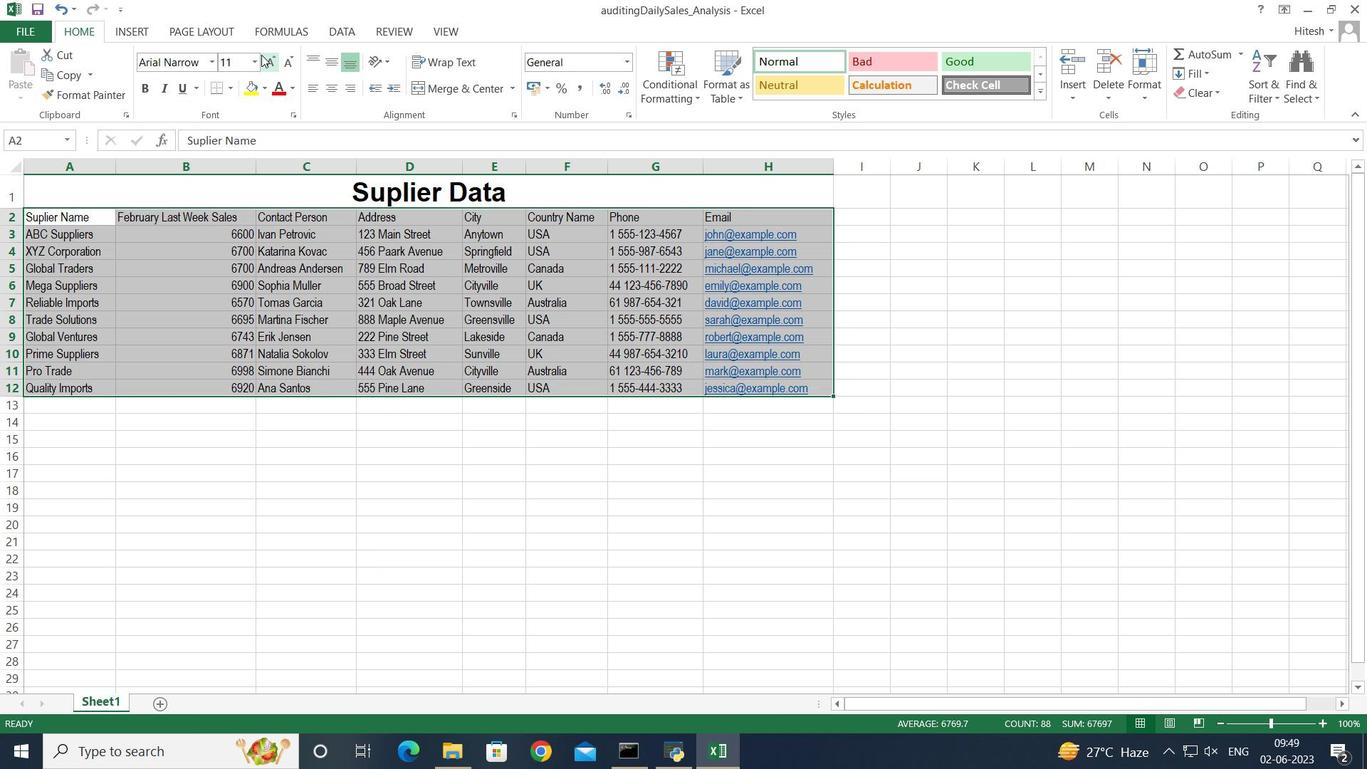 
Action: Mouse pressed left at (255, 65)
Screenshot: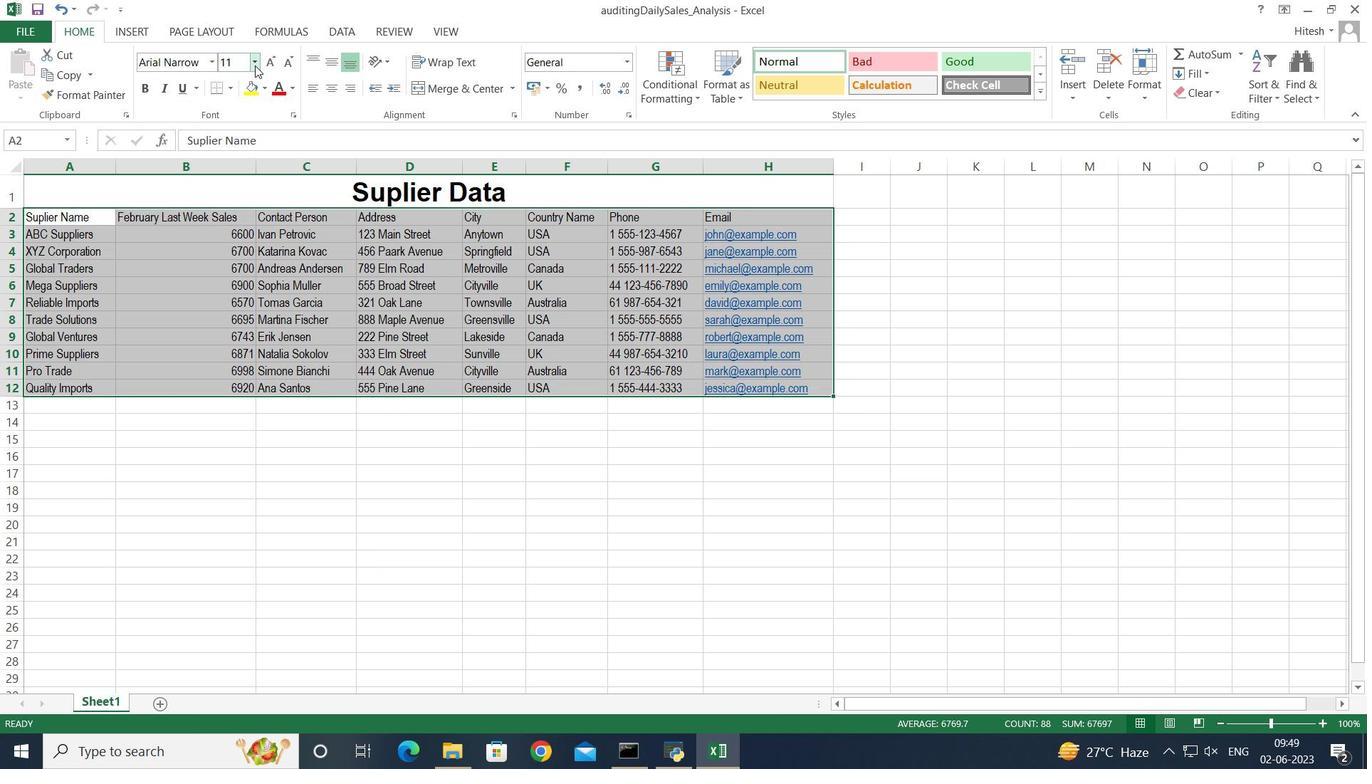 
Action: Mouse moved to (233, 164)
Screenshot: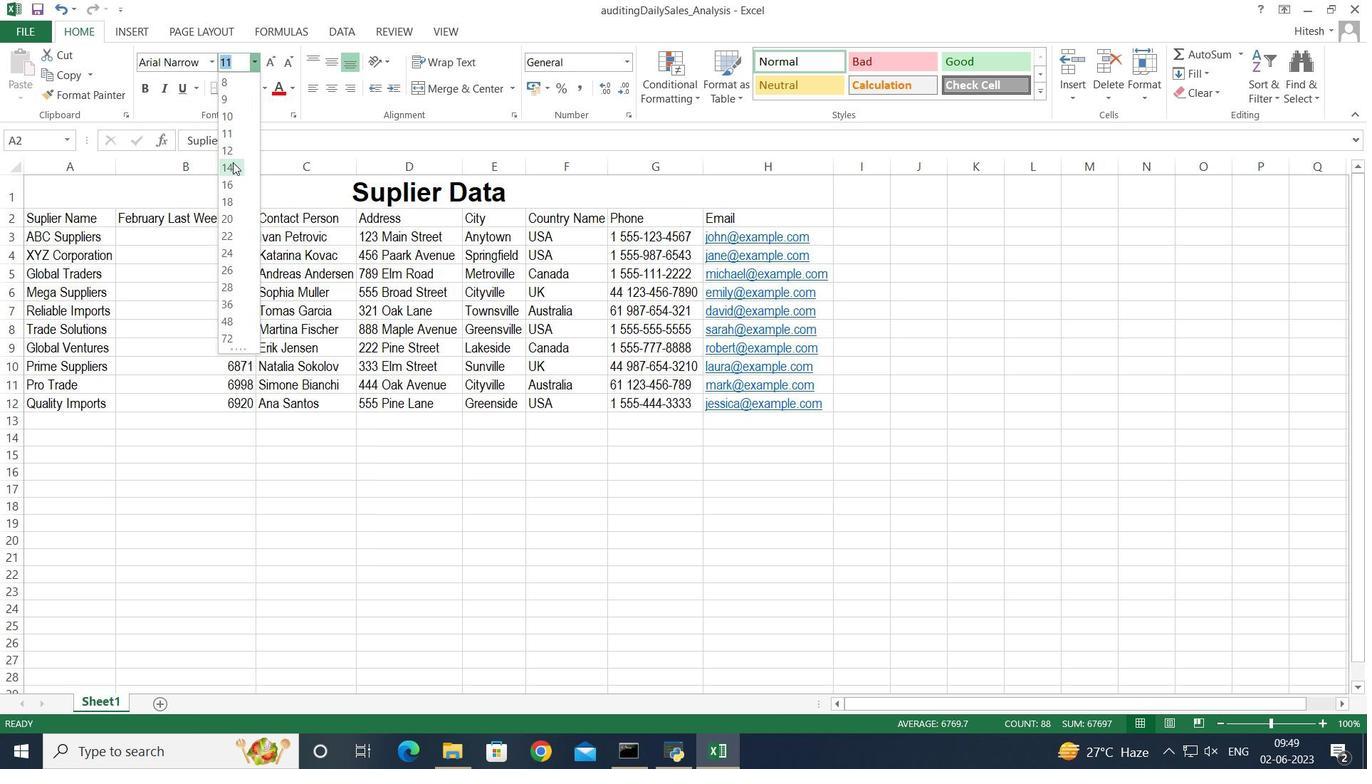 
Action: Mouse pressed left at (233, 164)
Screenshot: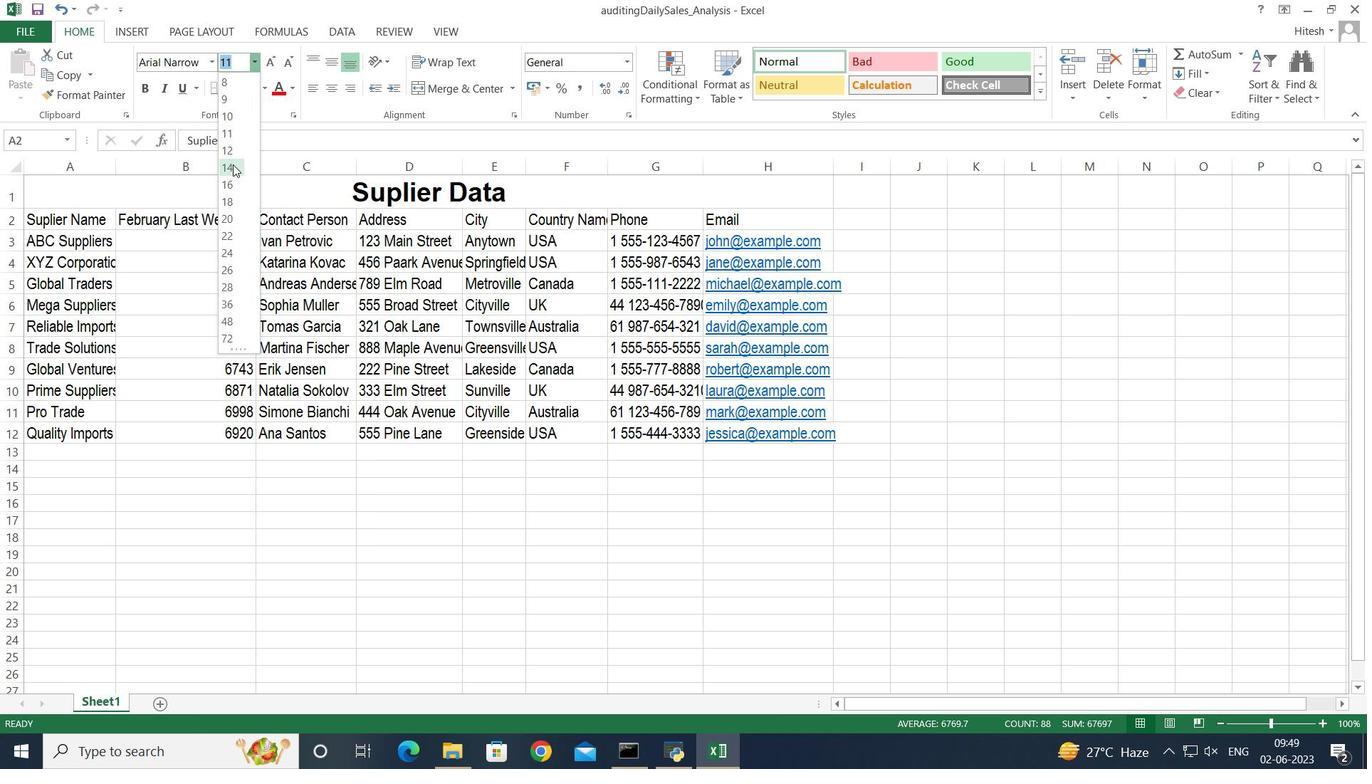 
Action: Mouse moved to (62, 190)
Screenshot: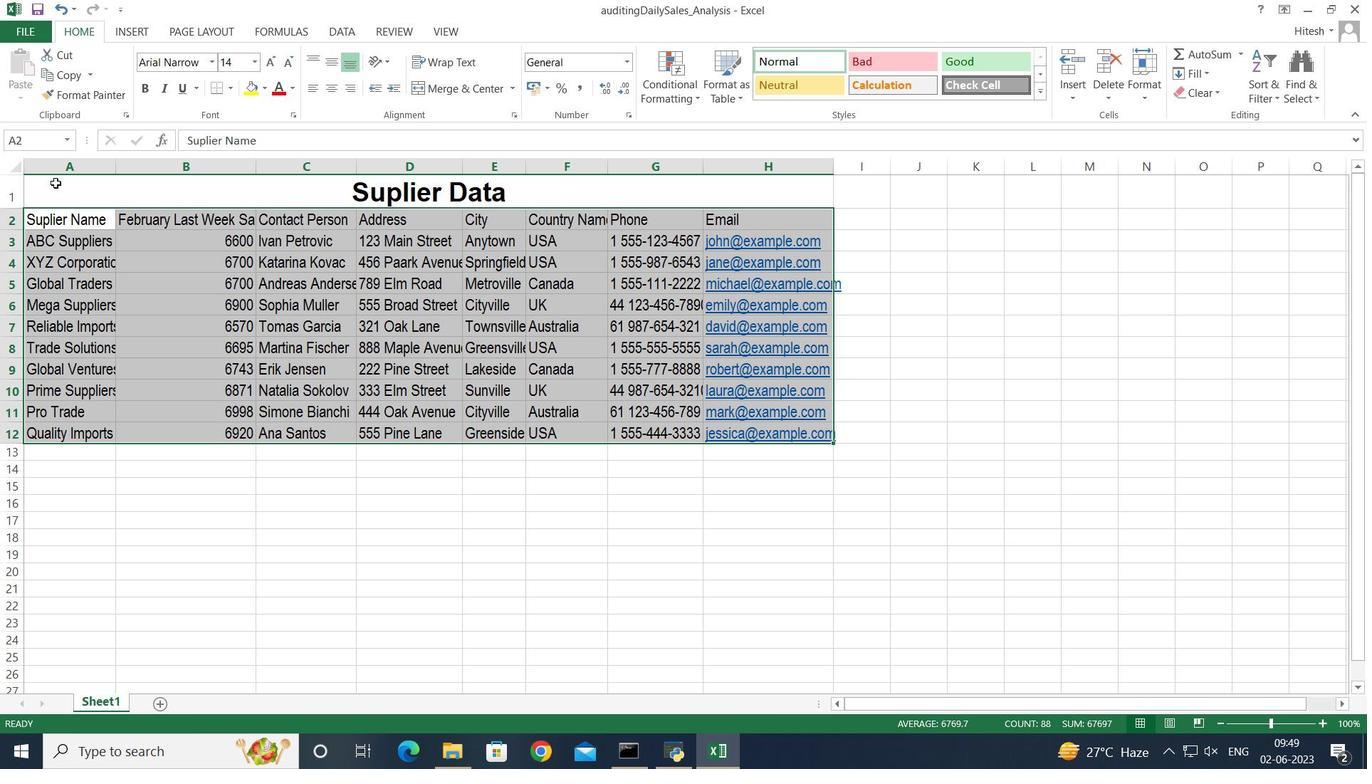 
Action: Mouse pressed left at (62, 190)
Screenshot: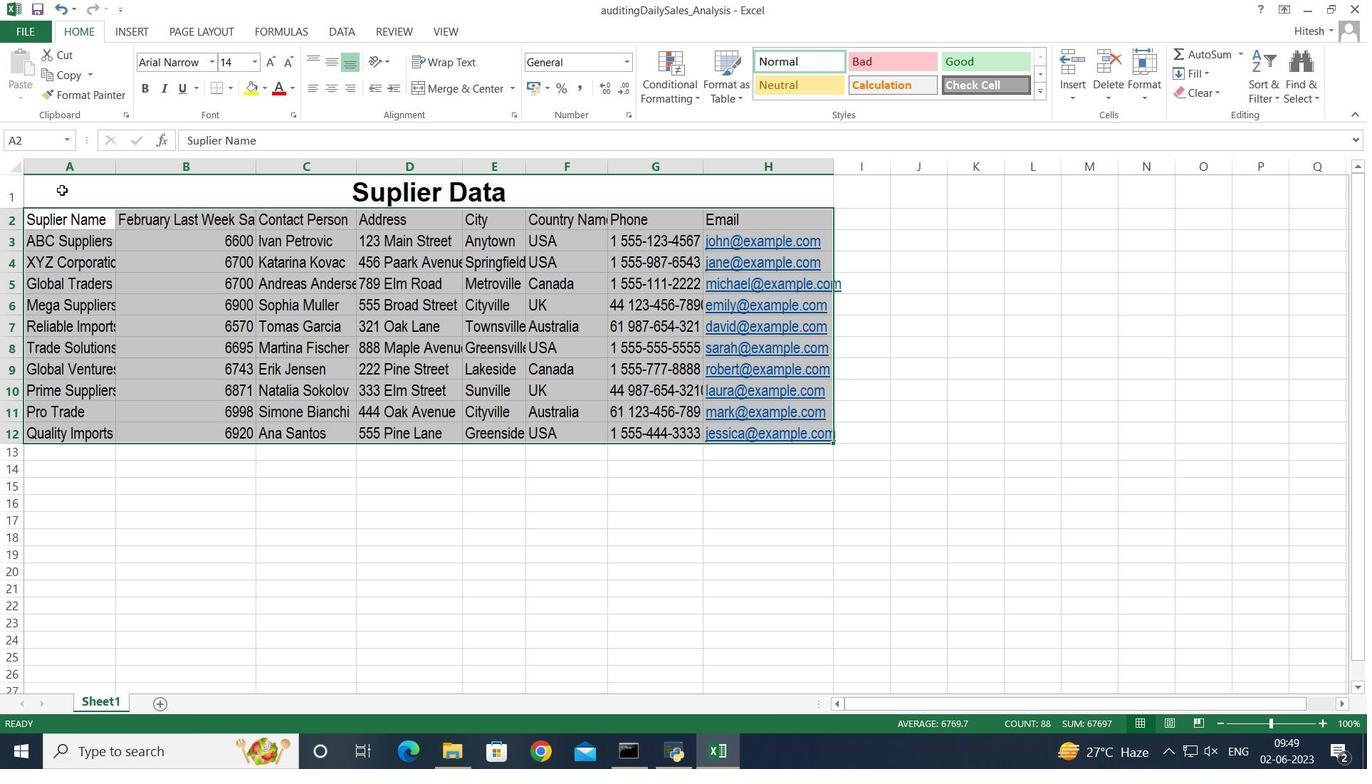 
Action: Key pressed <Key.shift><Key.down><Key.down><Key.down><Key.down><Key.down><Key.down><Key.down><Key.down><Key.down><Key.down><Key.down><Key.down><Key.up>
Screenshot: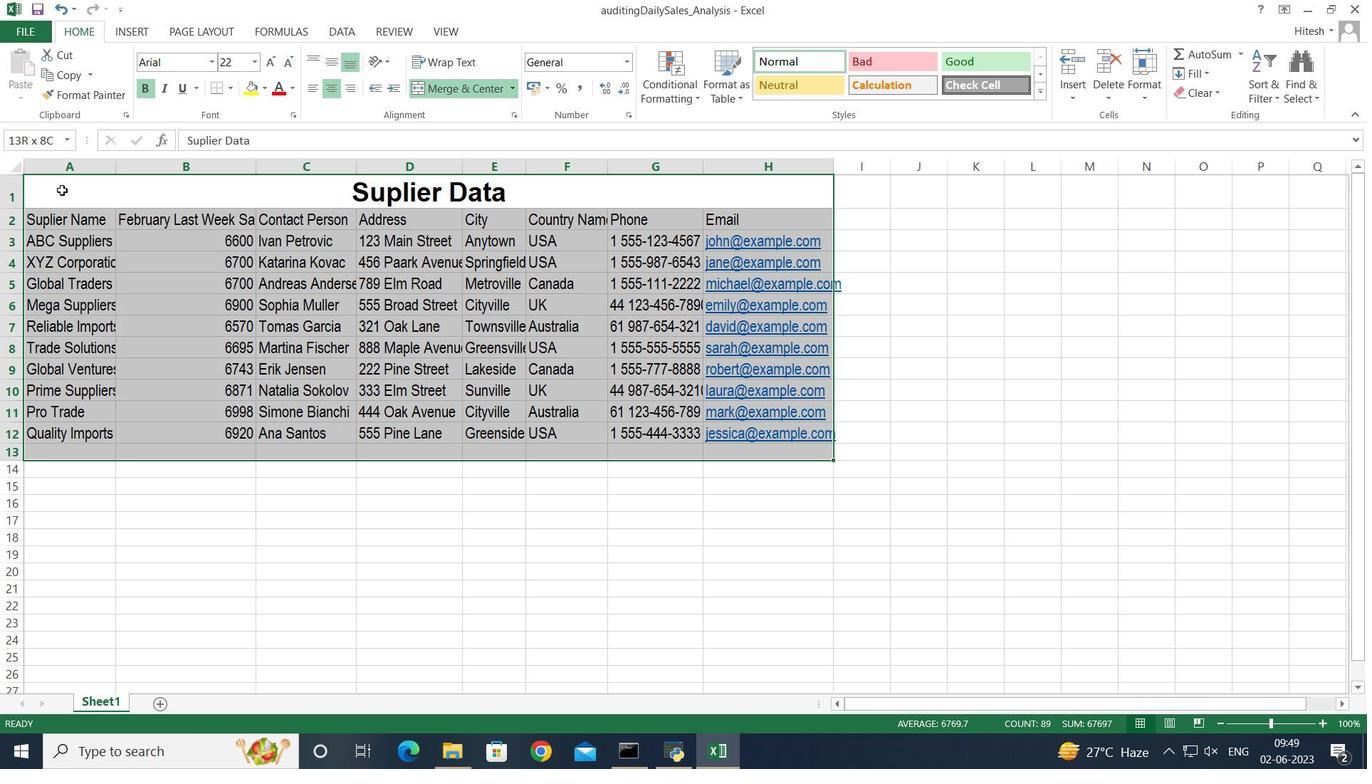 
Action: Mouse moved to (330, 58)
Screenshot: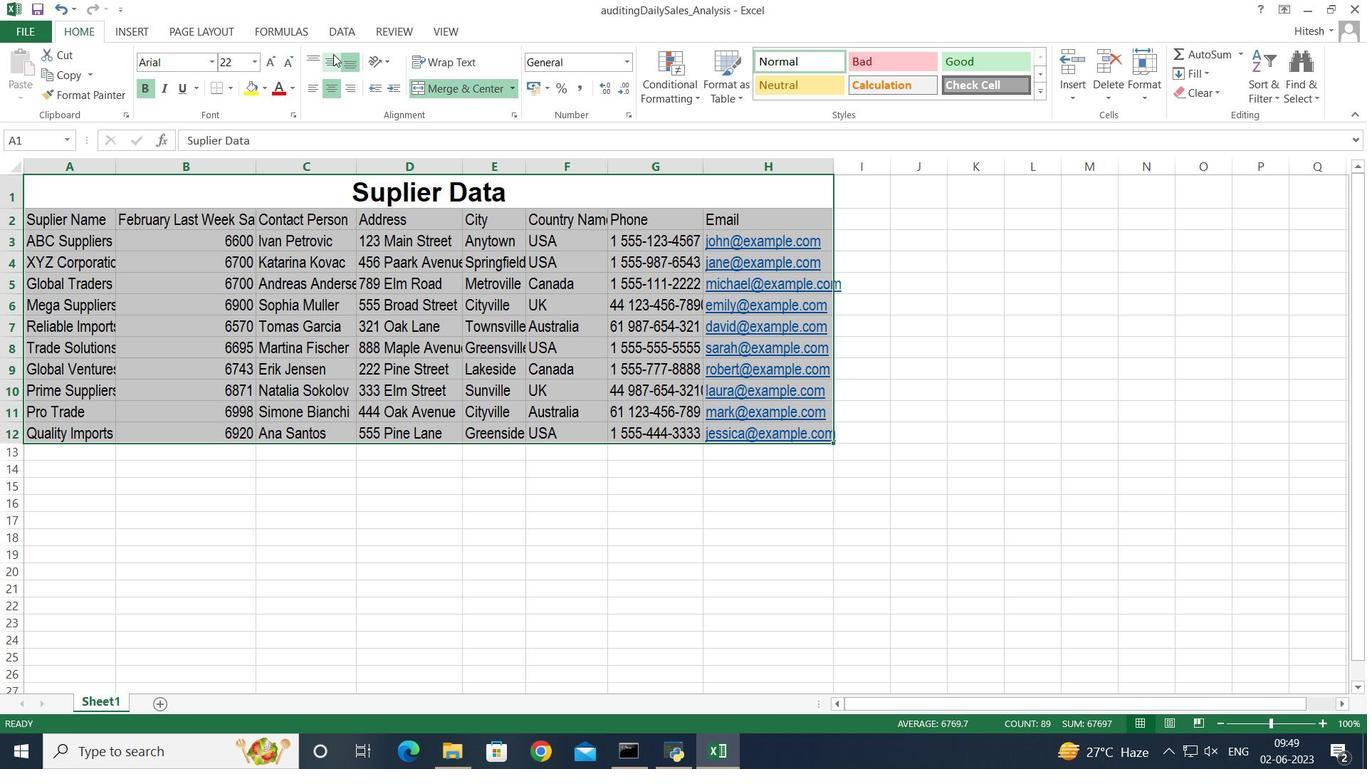 
Action: Mouse pressed left at (330, 58)
Screenshot: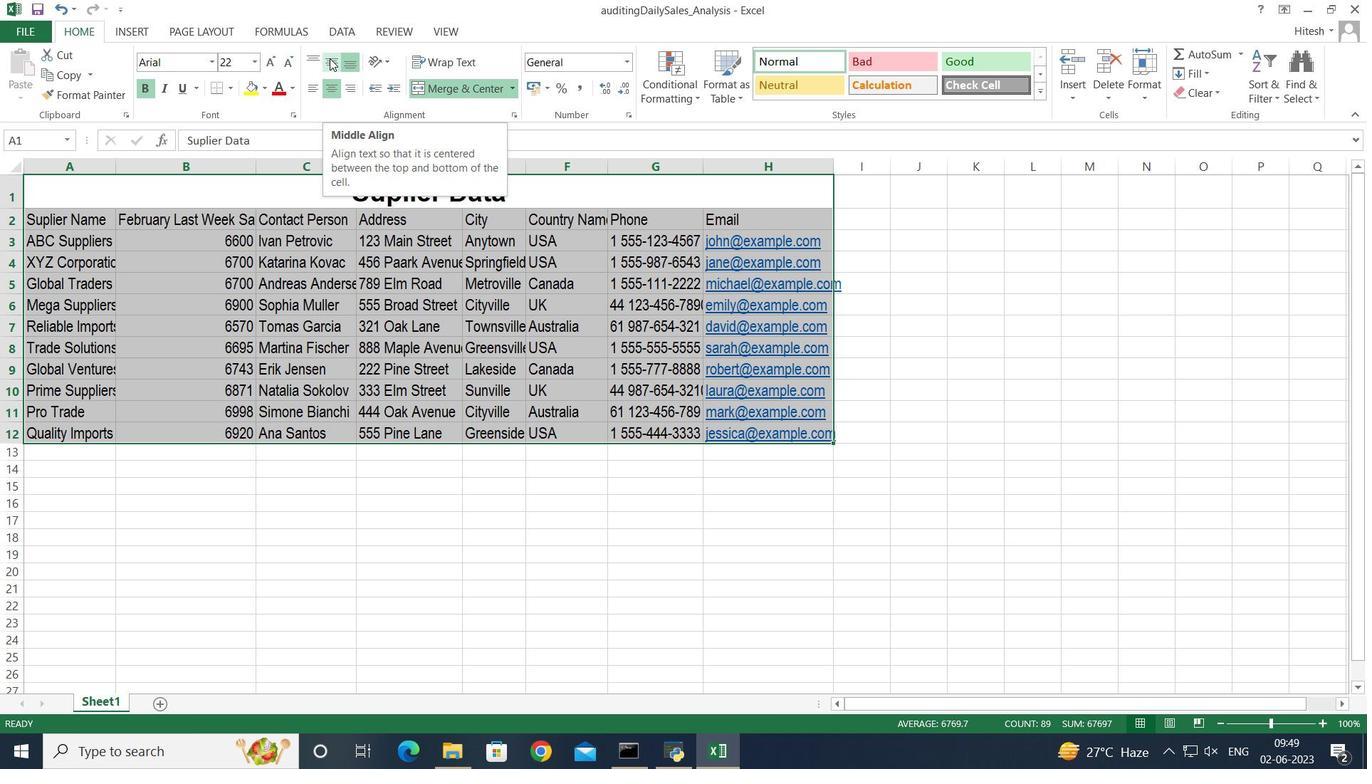 
Action: Mouse moved to (249, 466)
Screenshot: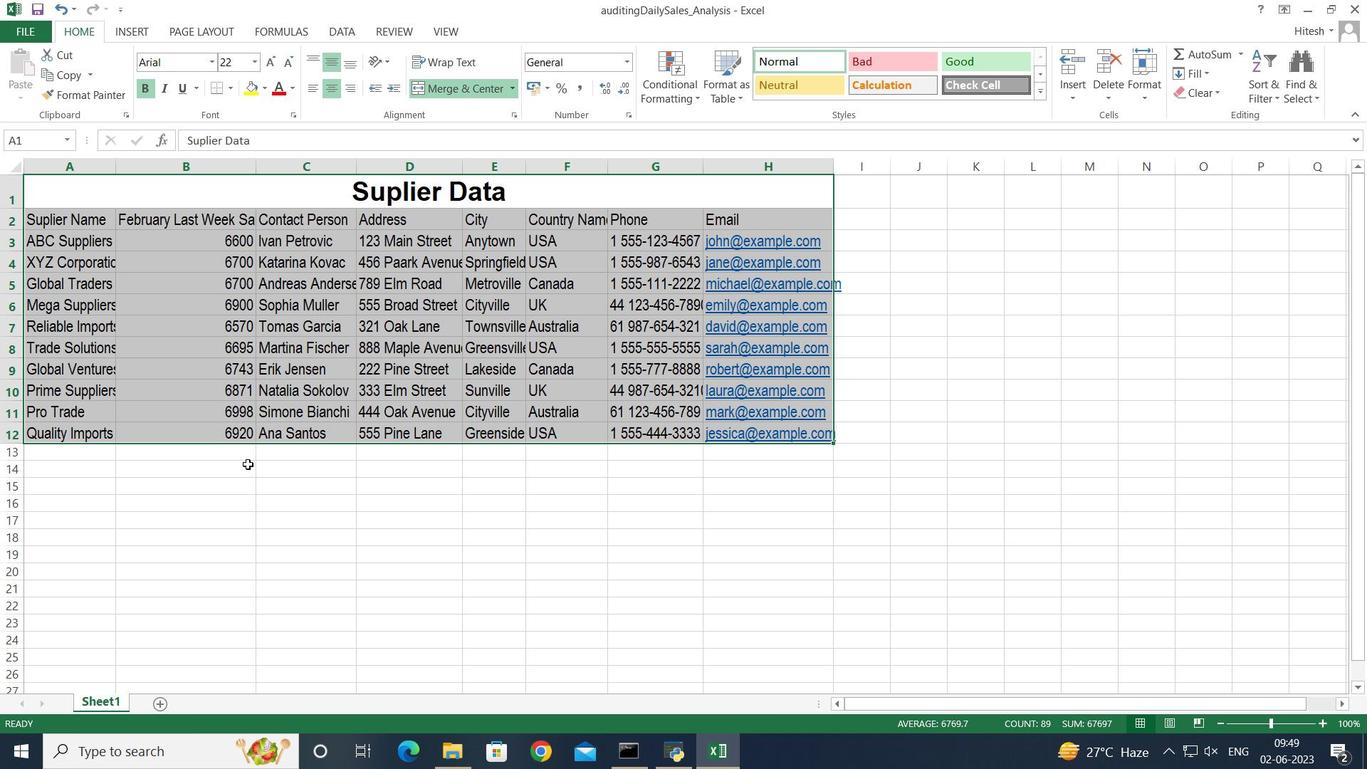 
Action: Mouse pressed left at (249, 466)
Screenshot: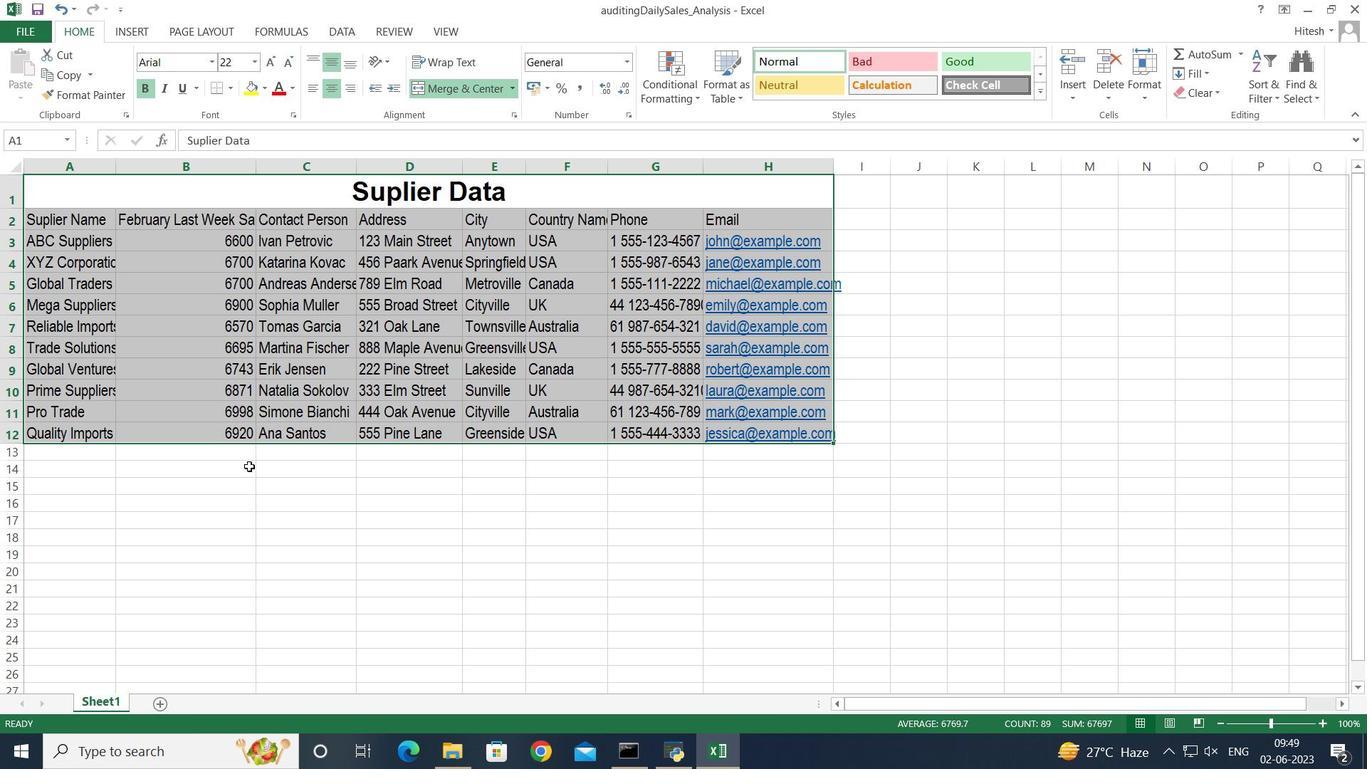 
